 Task: Add Attachment from "Attach a link" to Card Card0000000328 in Board Board0000000082 in Workspace WS0000000028 in Trello. Add Cover Red to Card Card0000000328 in Board Board0000000082 in Workspace WS0000000028 in Trello. Add "Join Card" Button Button0000000328  to Card Card0000000328 in Board Board0000000082 in Workspace WS0000000028 in Trello. Add Description DS0000000328 to Card Card0000000328 in Board Board0000000082 in Workspace WS0000000028 in Trello. Add Comment CM0000000328 to Card Card0000000328 in Board Board0000000082 in Workspace WS0000000028 in Trello
Action: Mouse moved to (382, 531)
Screenshot: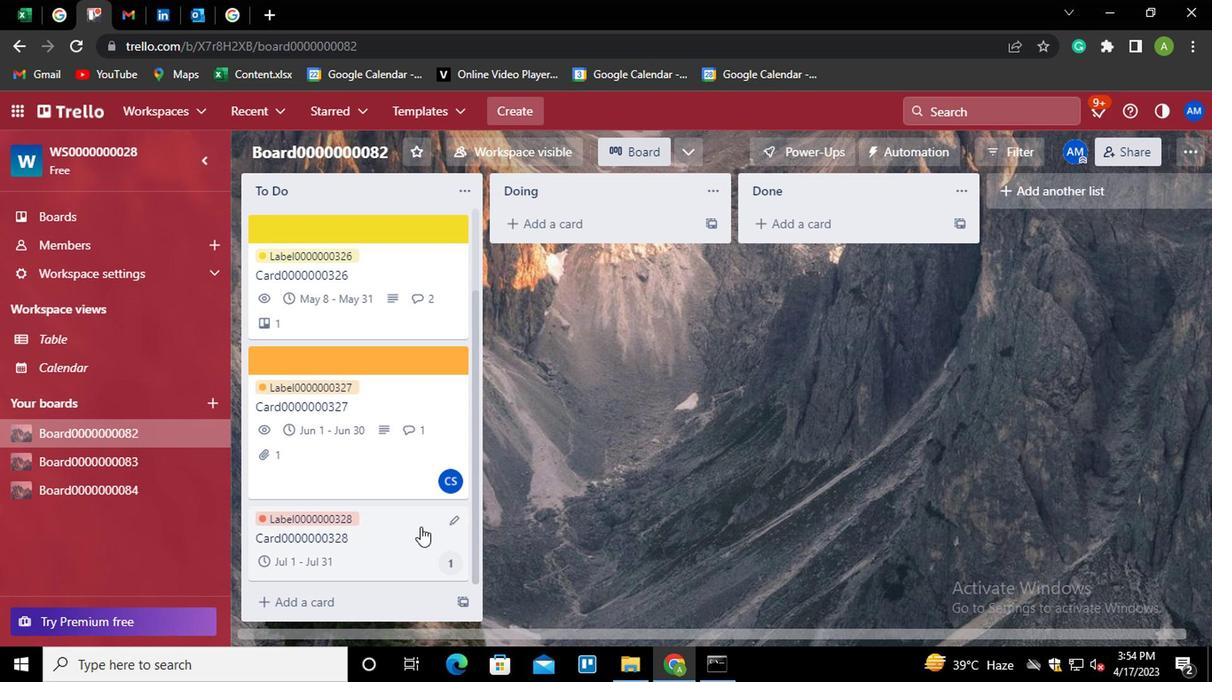 
Action: Mouse pressed left at (382, 531)
Screenshot: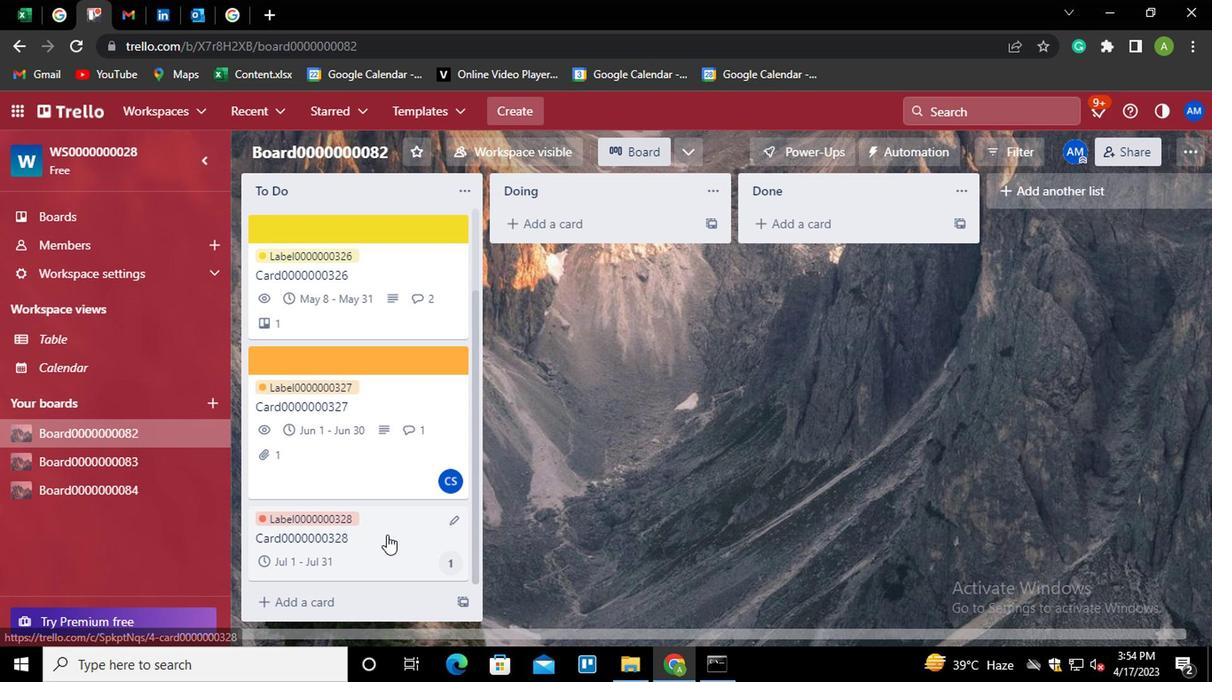 
Action: Mouse moved to (853, 383)
Screenshot: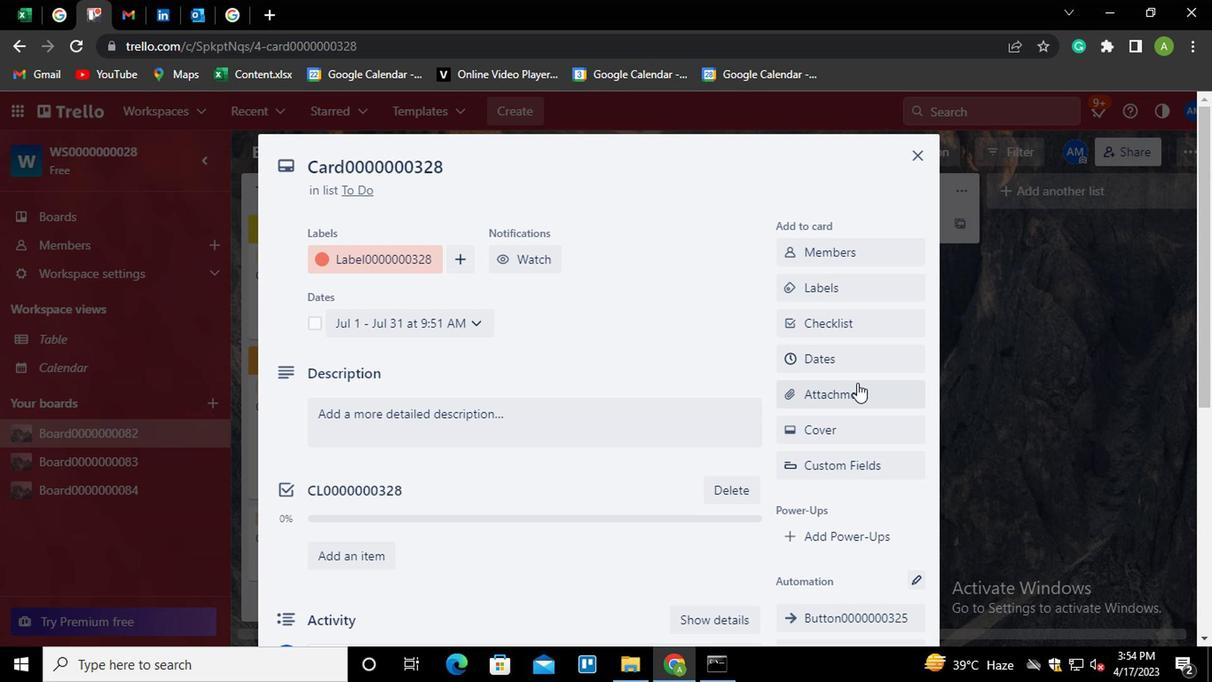 
Action: Mouse pressed left at (853, 383)
Screenshot: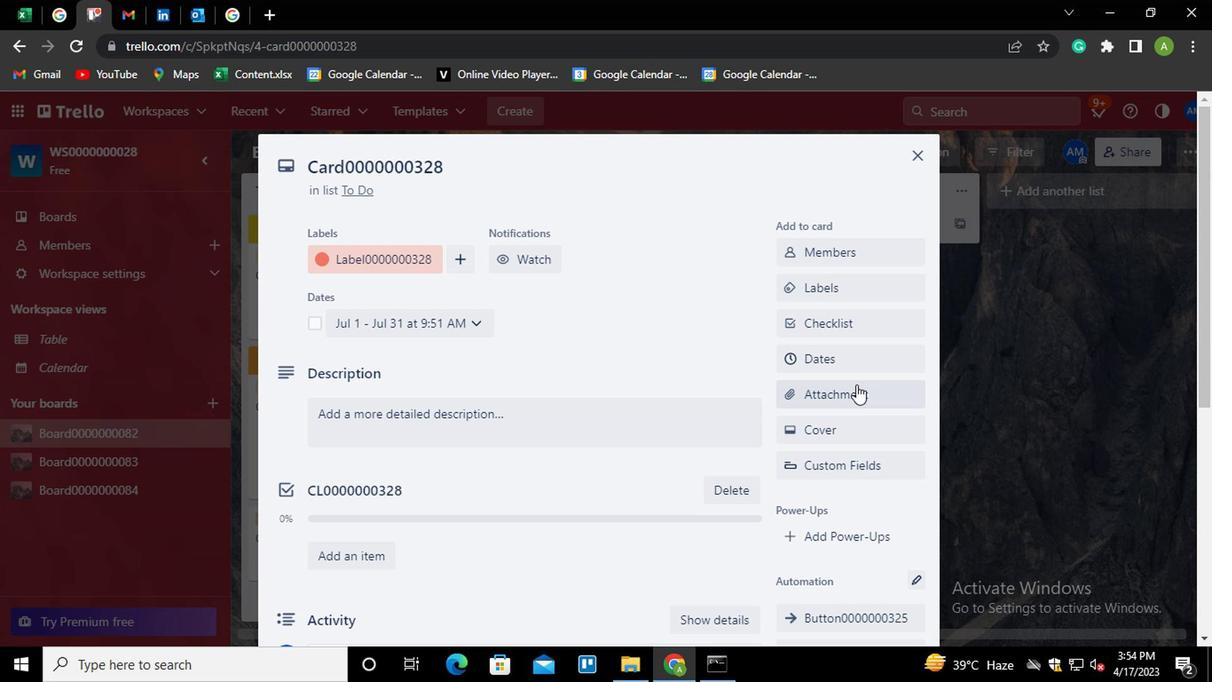 
Action: Mouse moved to (826, 406)
Screenshot: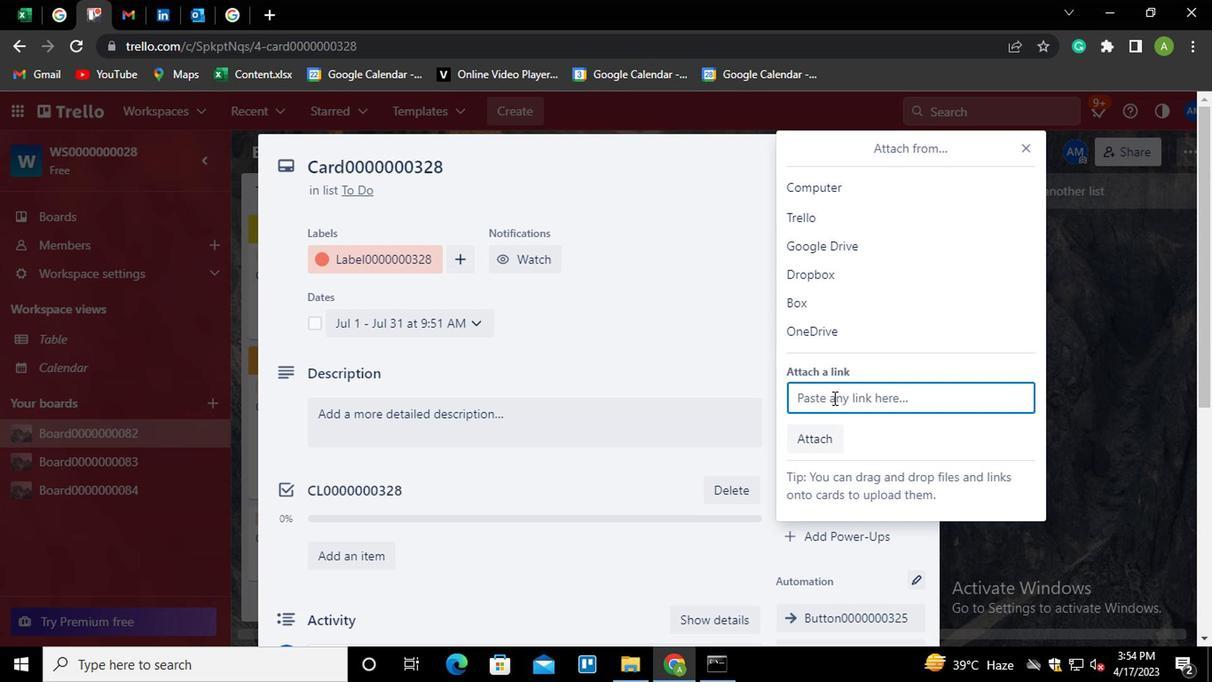 
Action: Key pressed ctrl+V
Screenshot: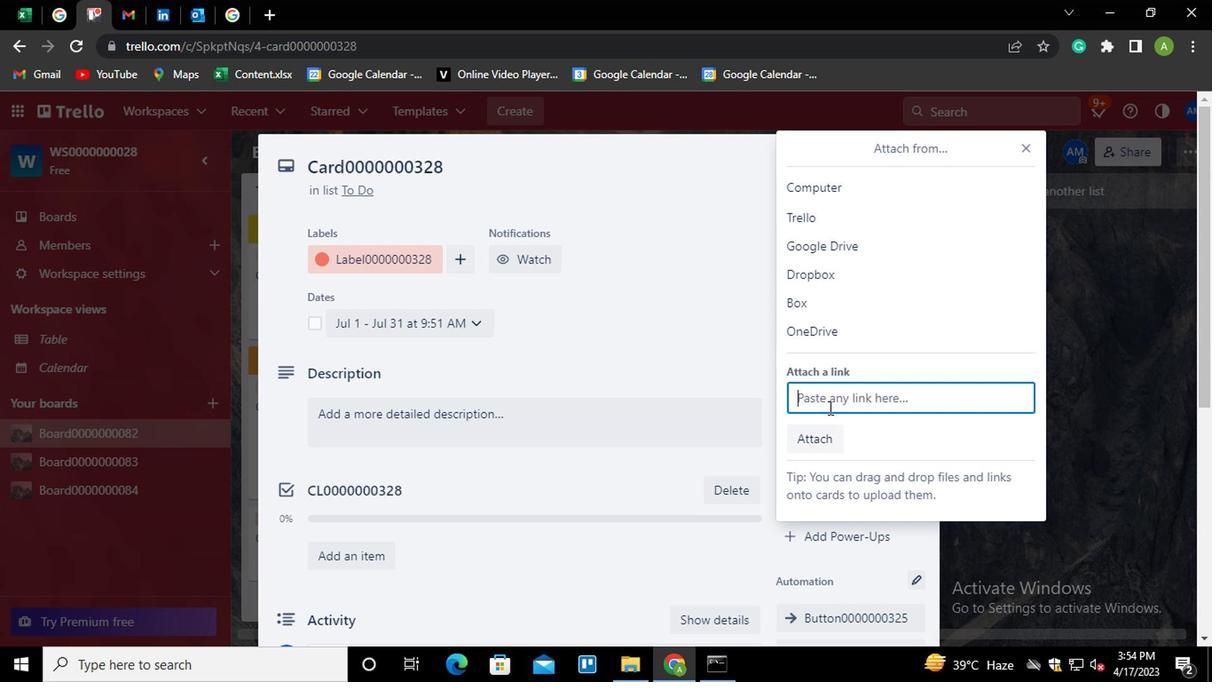 
Action: Mouse moved to (812, 490)
Screenshot: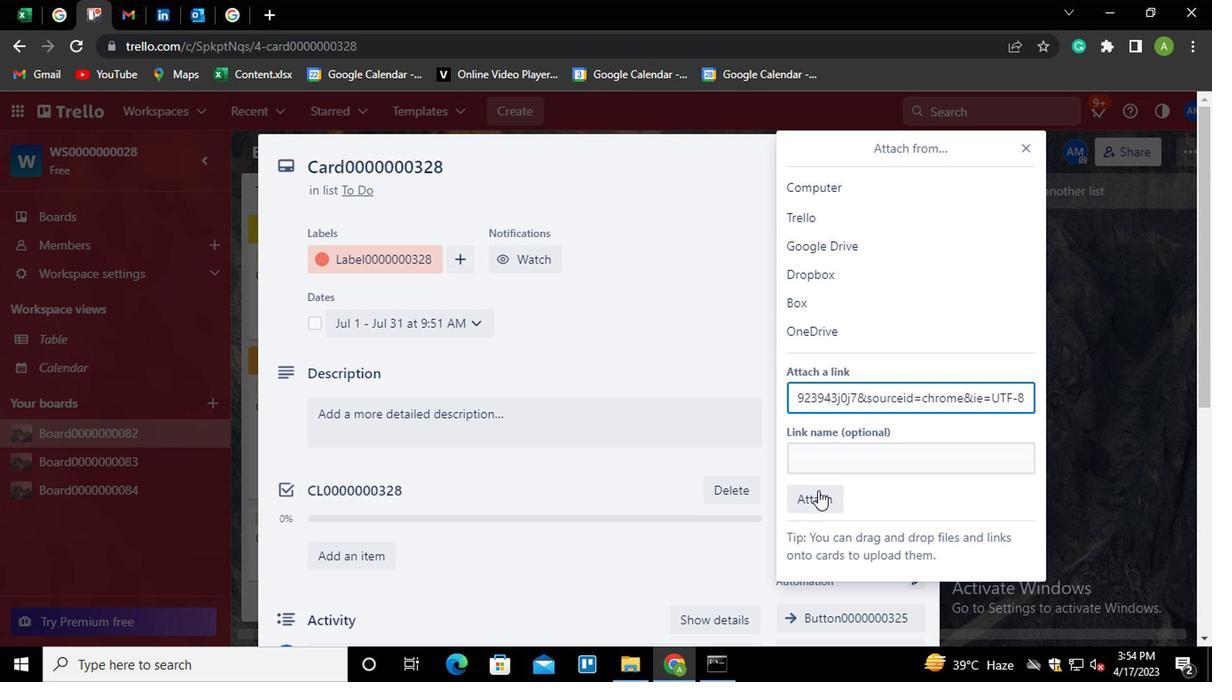 
Action: Mouse pressed left at (812, 490)
Screenshot: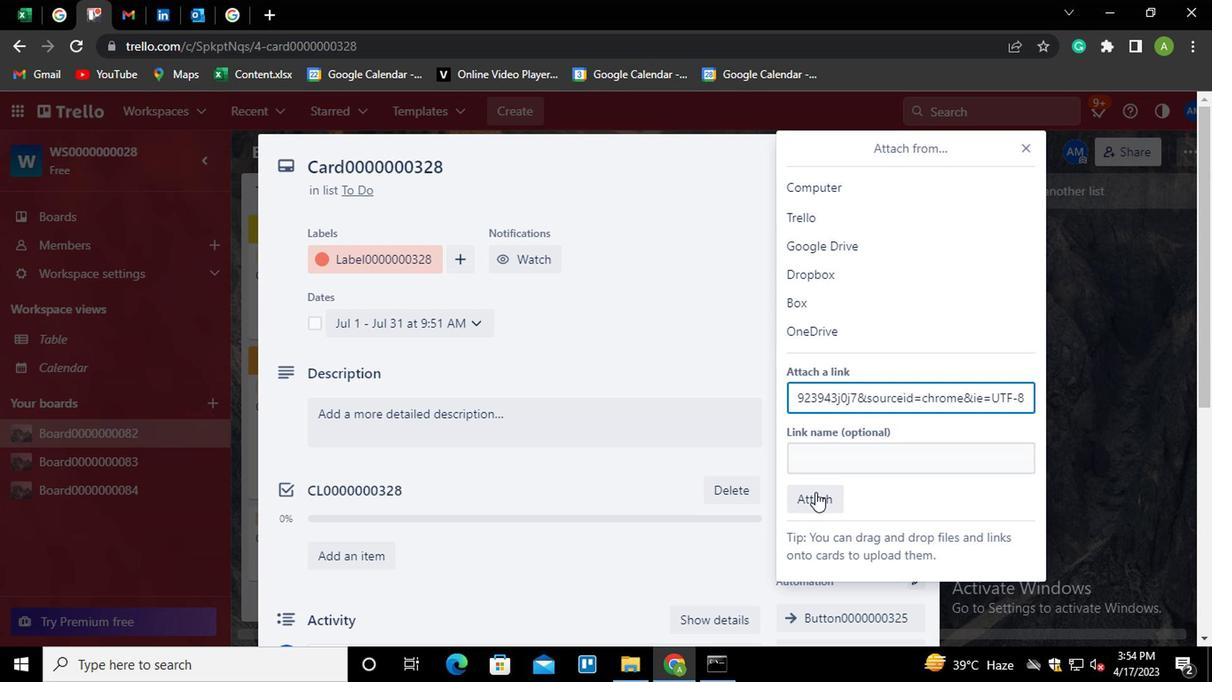 
Action: Mouse moved to (815, 430)
Screenshot: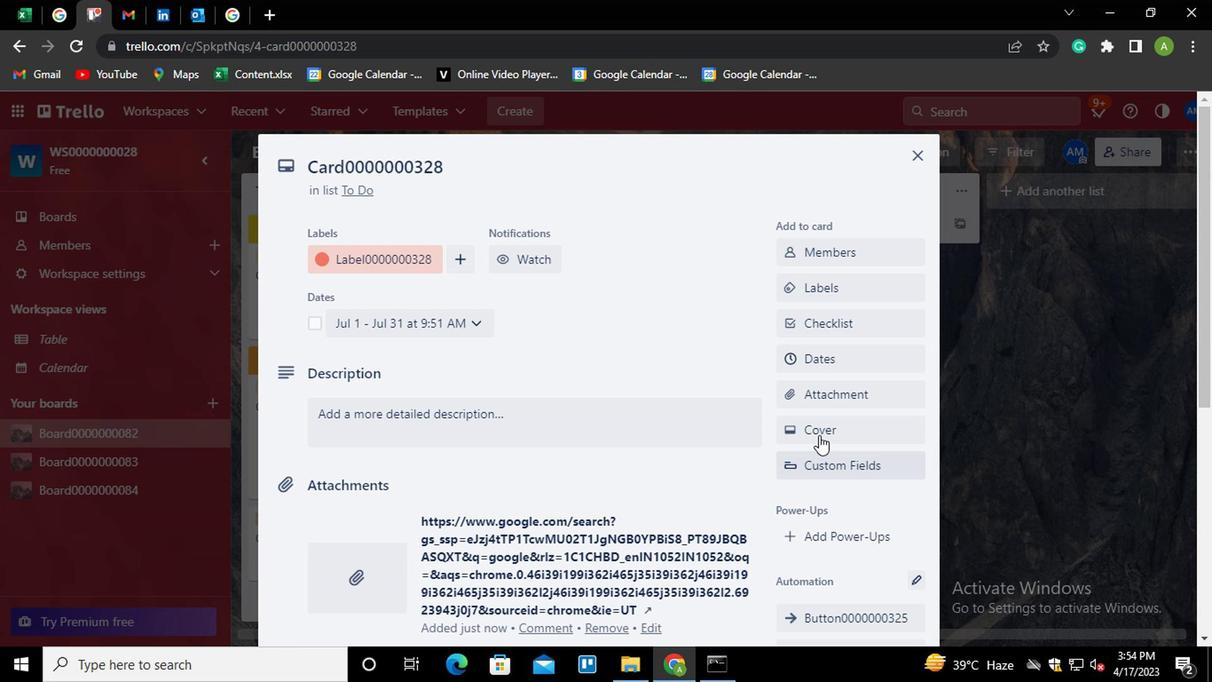 
Action: Mouse pressed left at (815, 430)
Screenshot: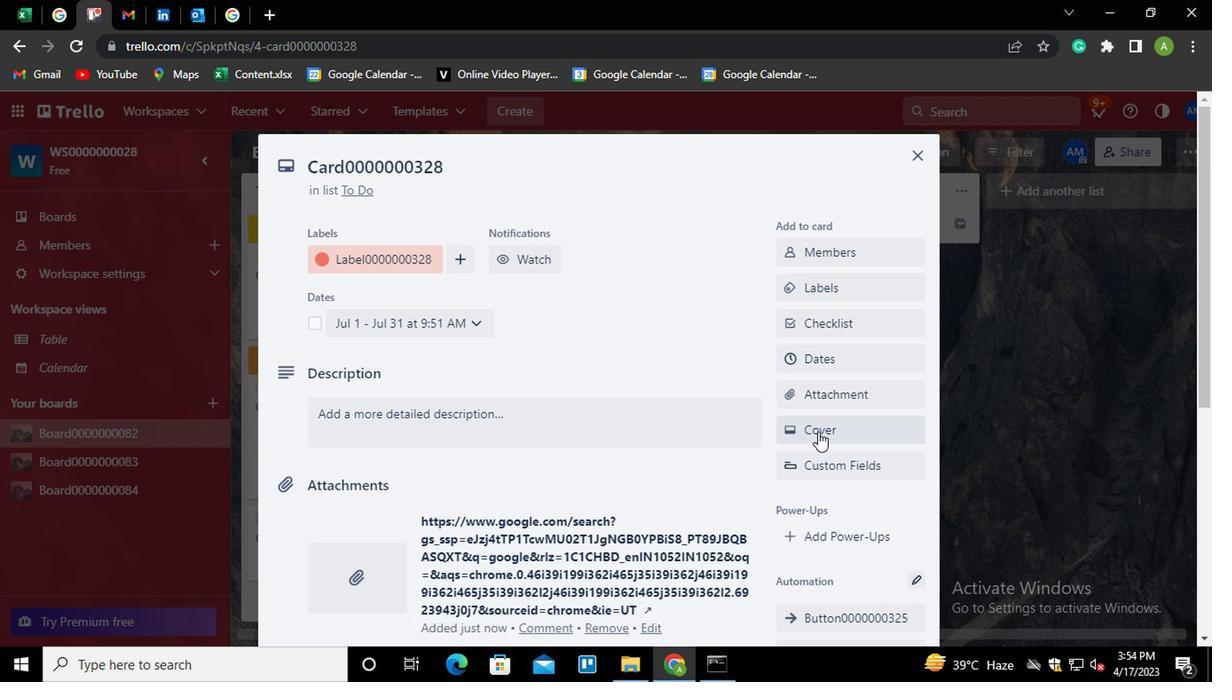 
Action: Mouse moved to (948, 308)
Screenshot: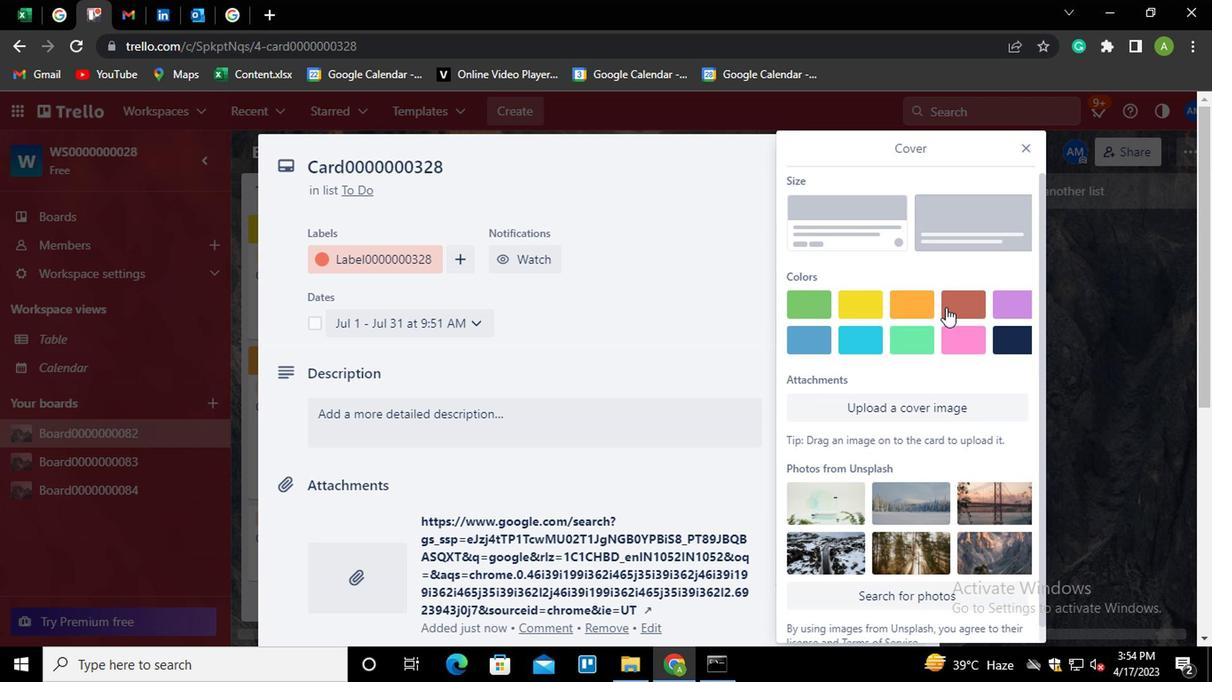 
Action: Mouse pressed left at (948, 308)
Screenshot: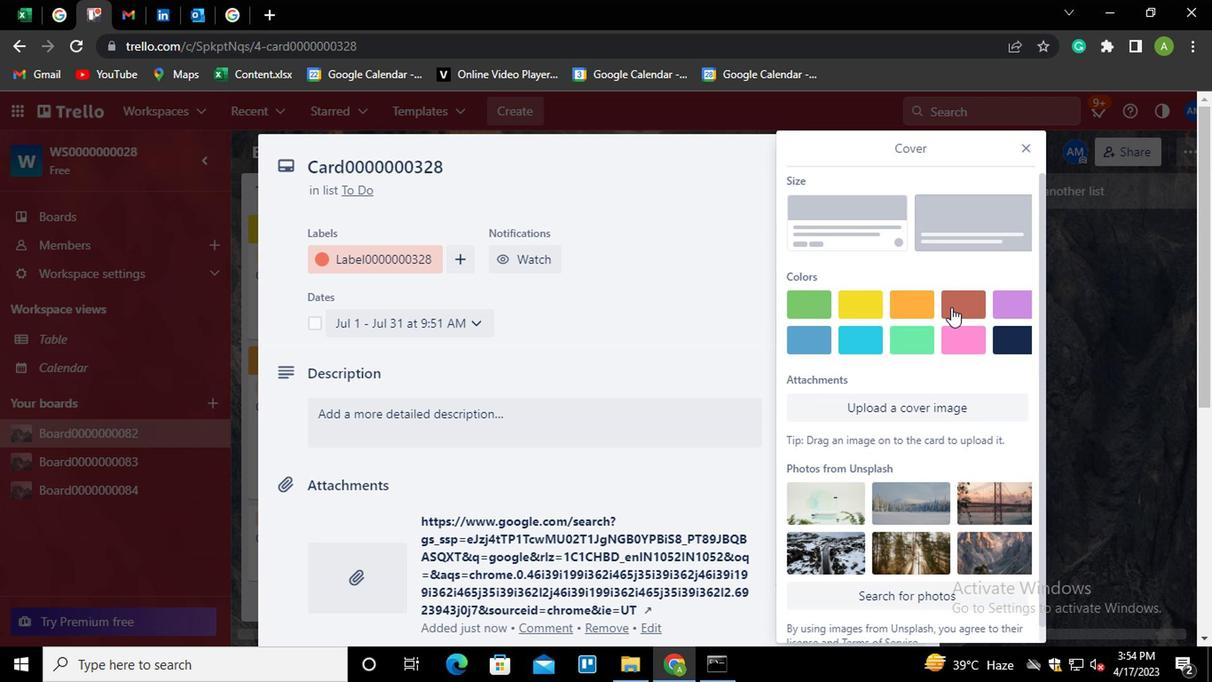 
Action: Mouse moved to (750, 344)
Screenshot: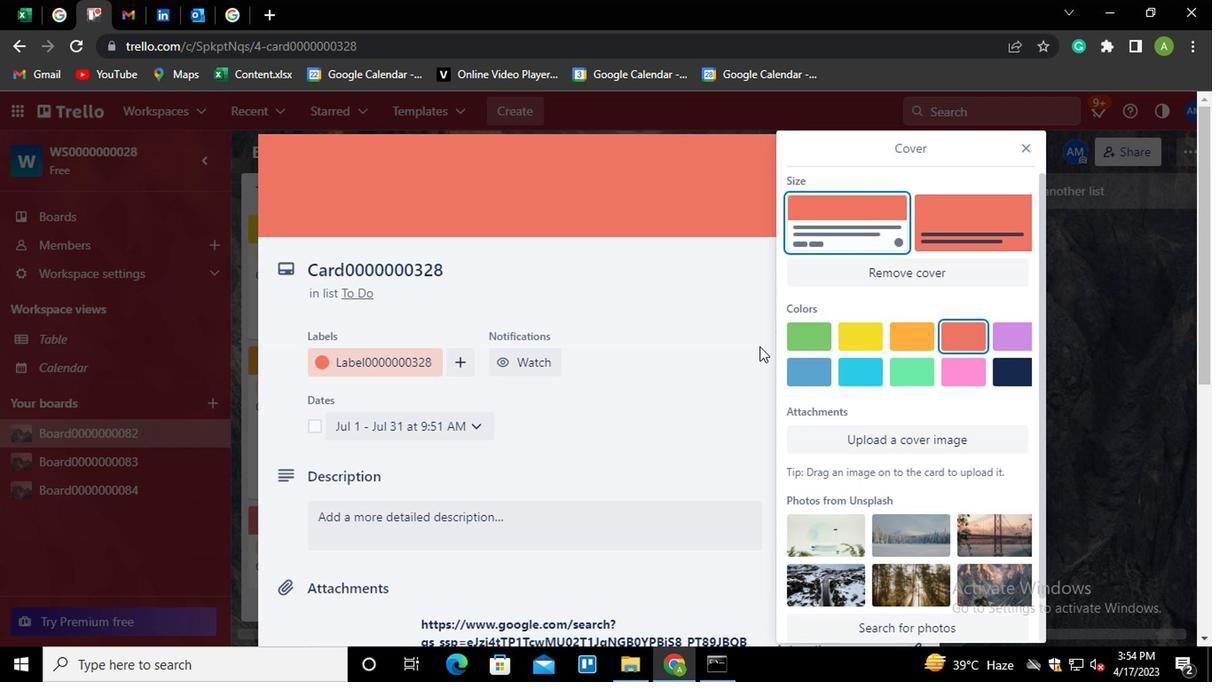 
Action: Mouse pressed left at (750, 344)
Screenshot: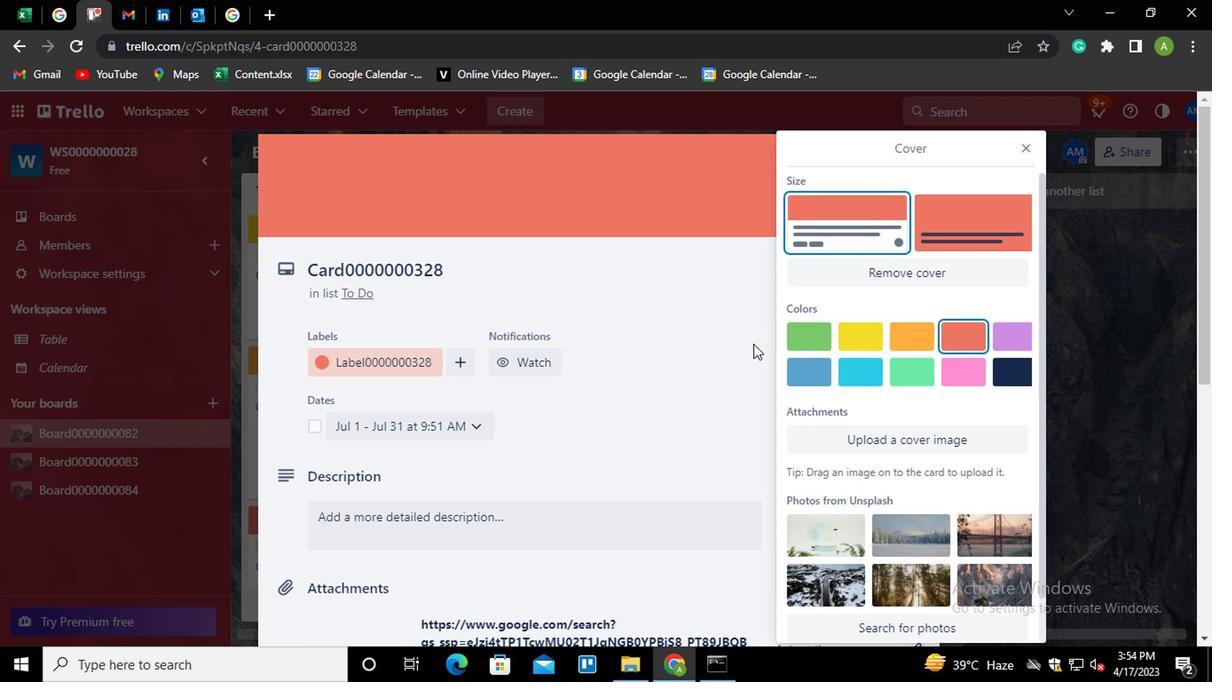 
Action: Mouse moved to (841, 440)
Screenshot: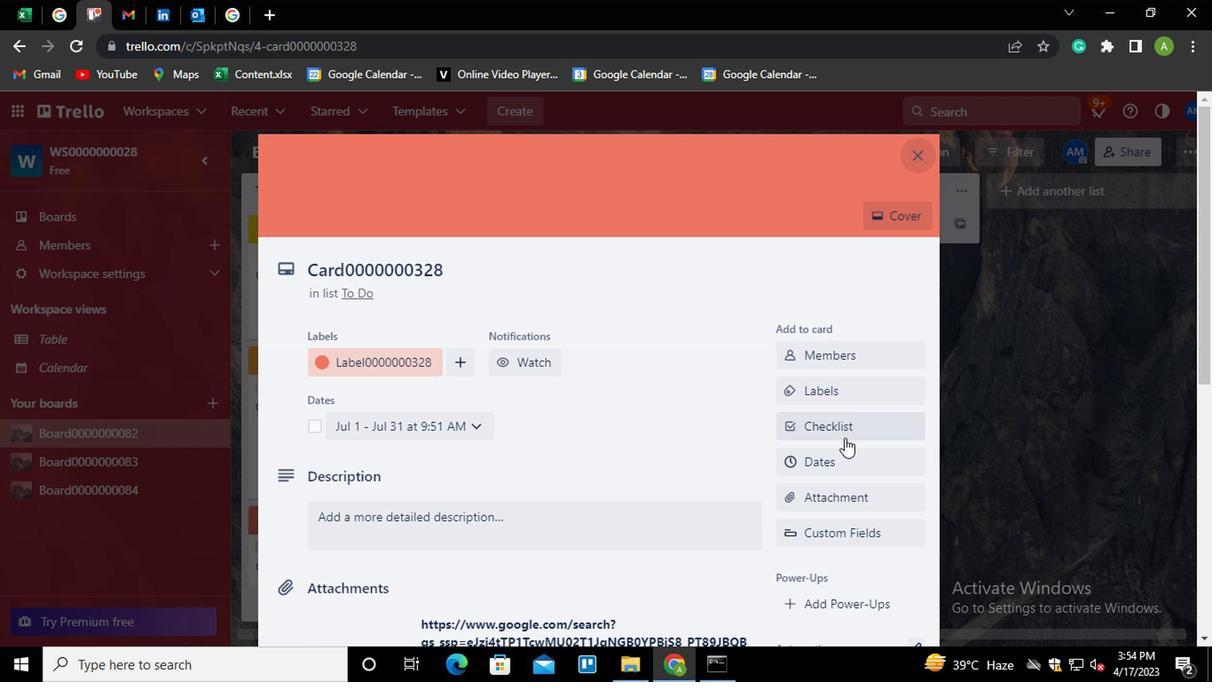 
Action: Mouse scrolled (841, 438) with delta (0, -1)
Screenshot: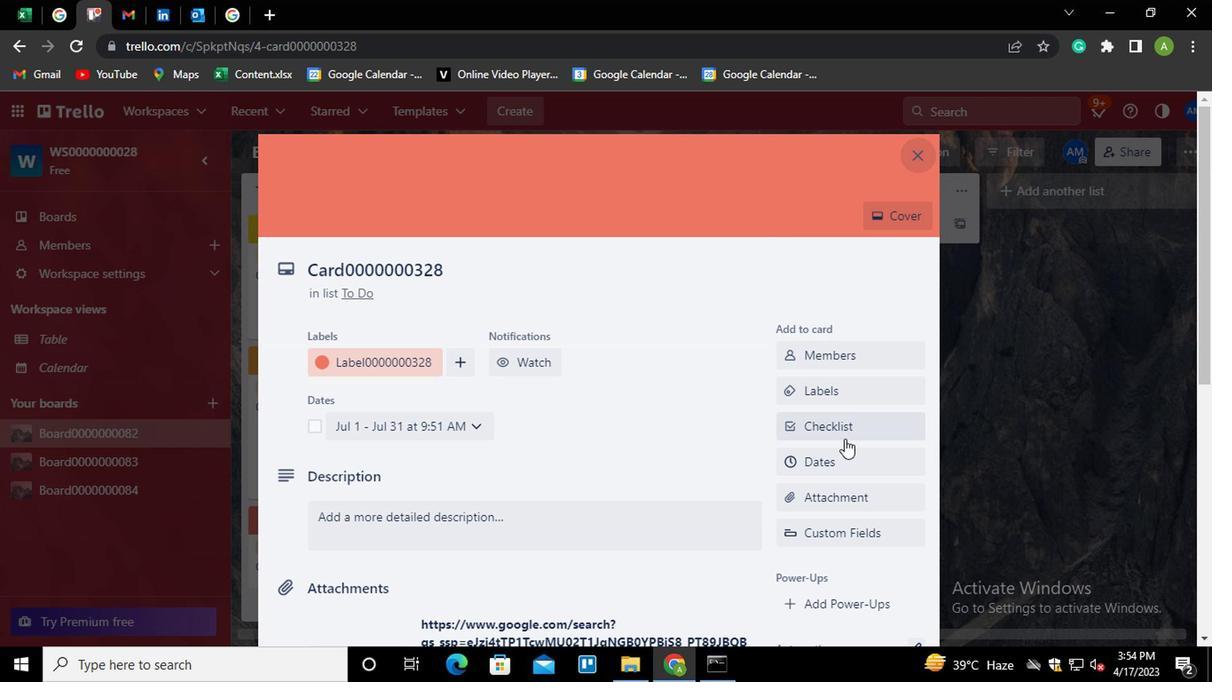 
Action: Mouse scrolled (841, 438) with delta (0, -1)
Screenshot: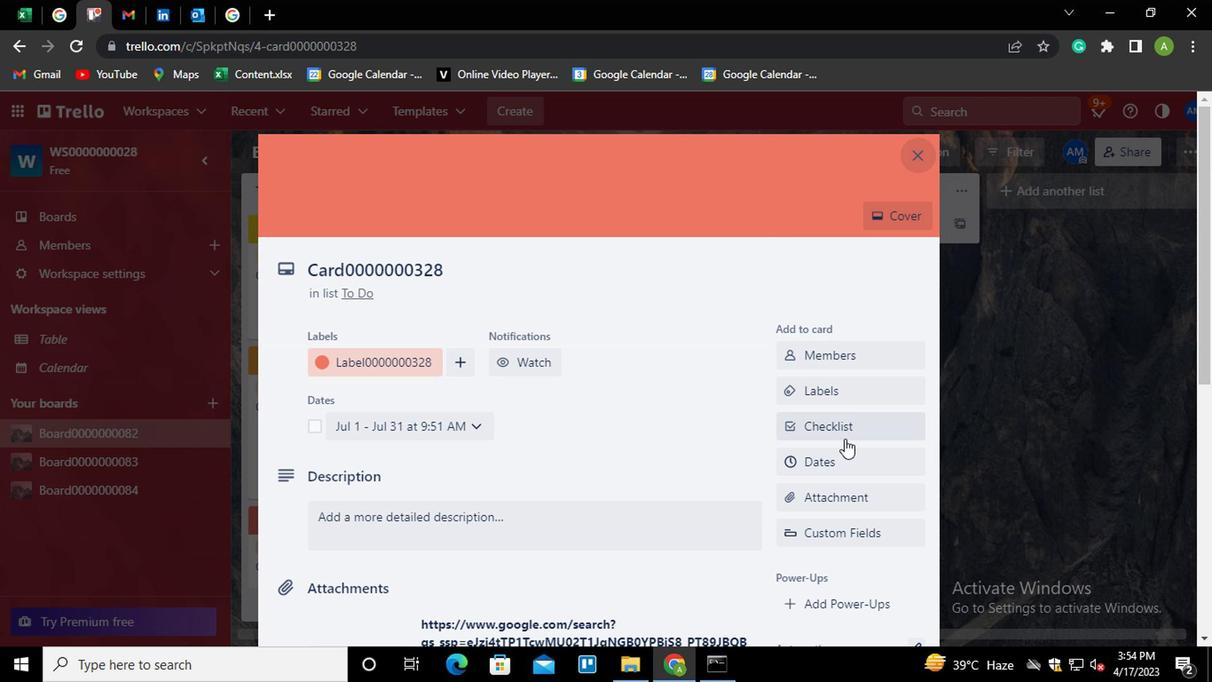 
Action: Mouse moved to (841, 440)
Screenshot: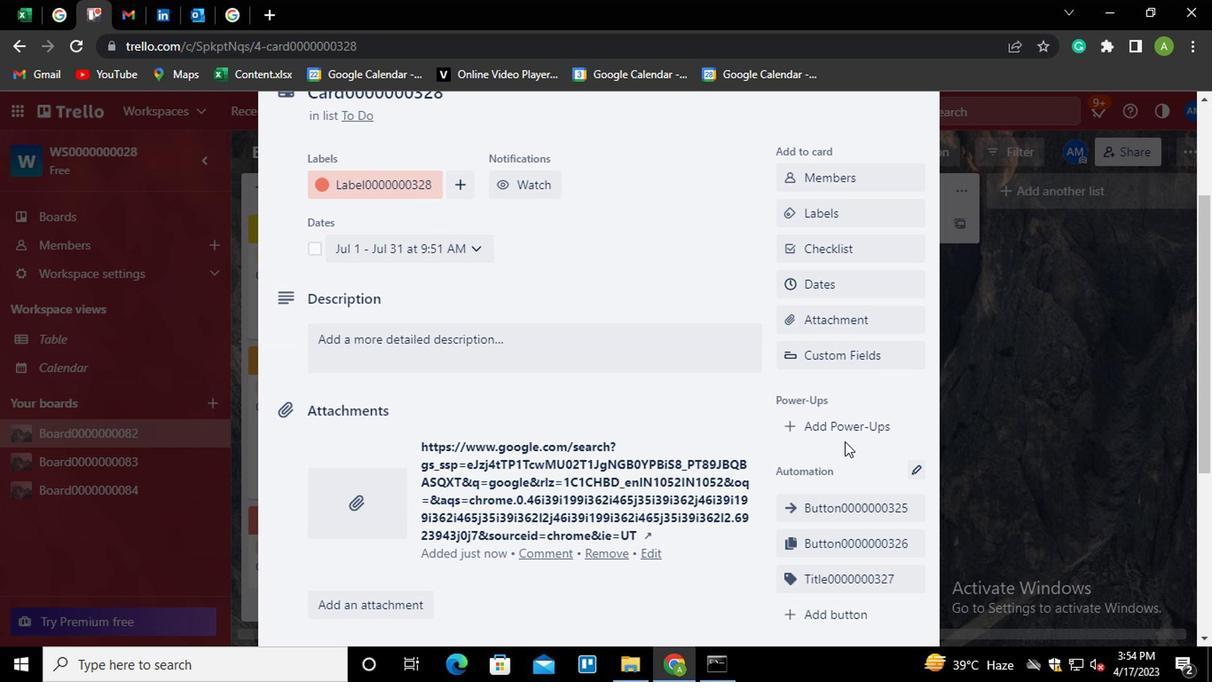 
Action: Mouse scrolled (841, 438) with delta (0, -1)
Screenshot: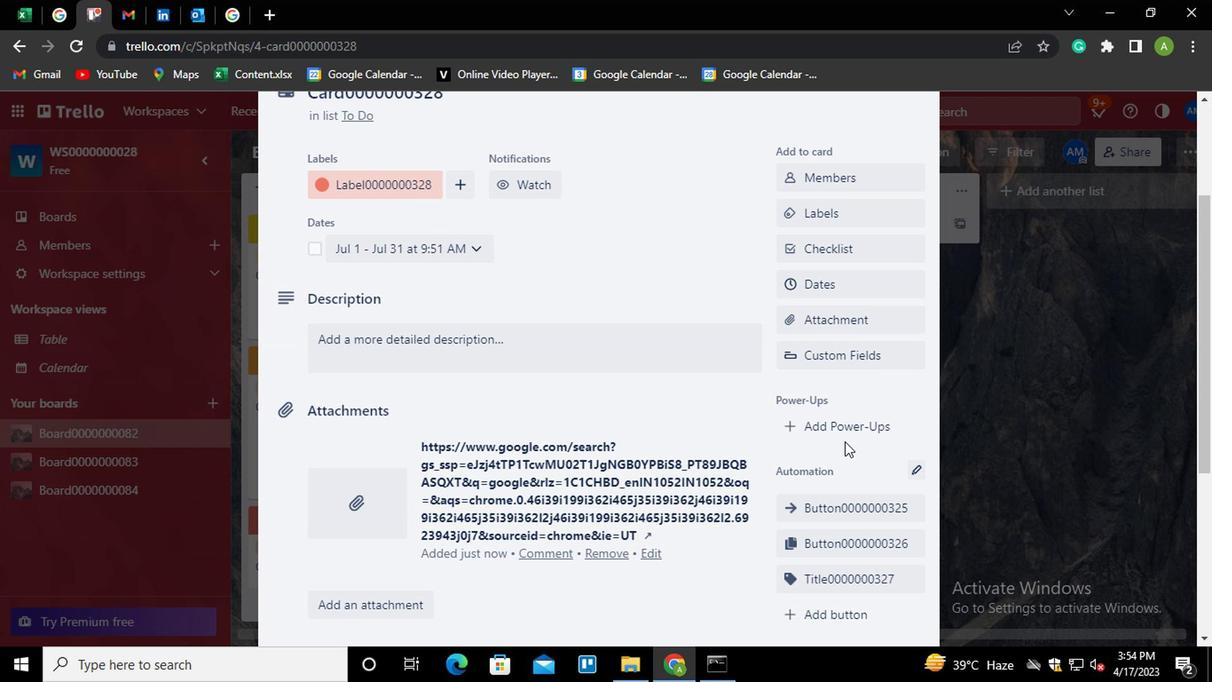 
Action: Mouse moved to (826, 517)
Screenshot: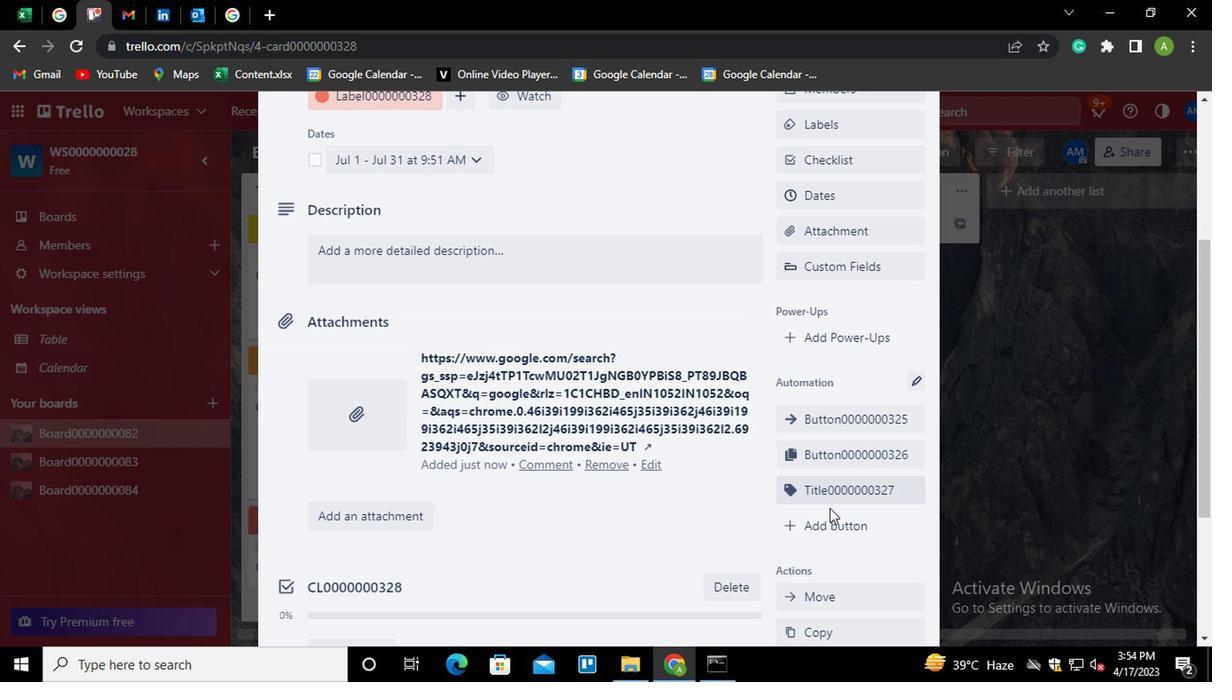 
Action: Mouse pressed left at (826, 517)
Screenshot: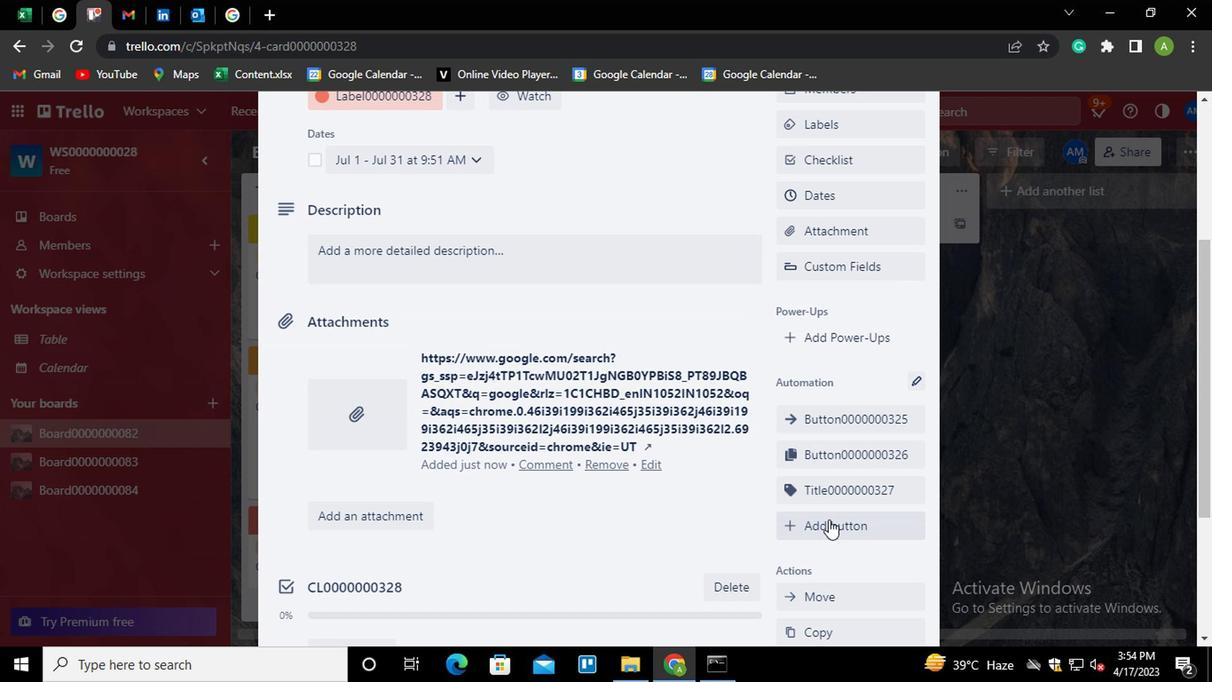 
Action: Mouse moved to (850, 332)
Screenshot: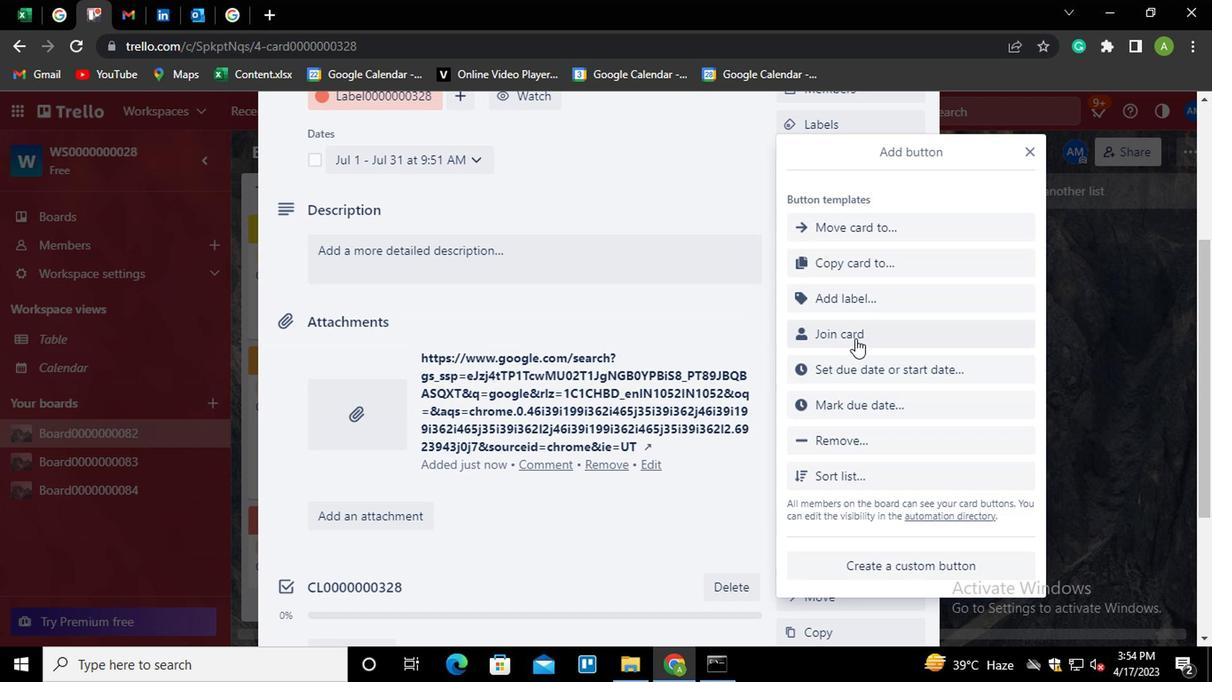 
Action: Mouse pressed left at (850, 332)
Screenshot: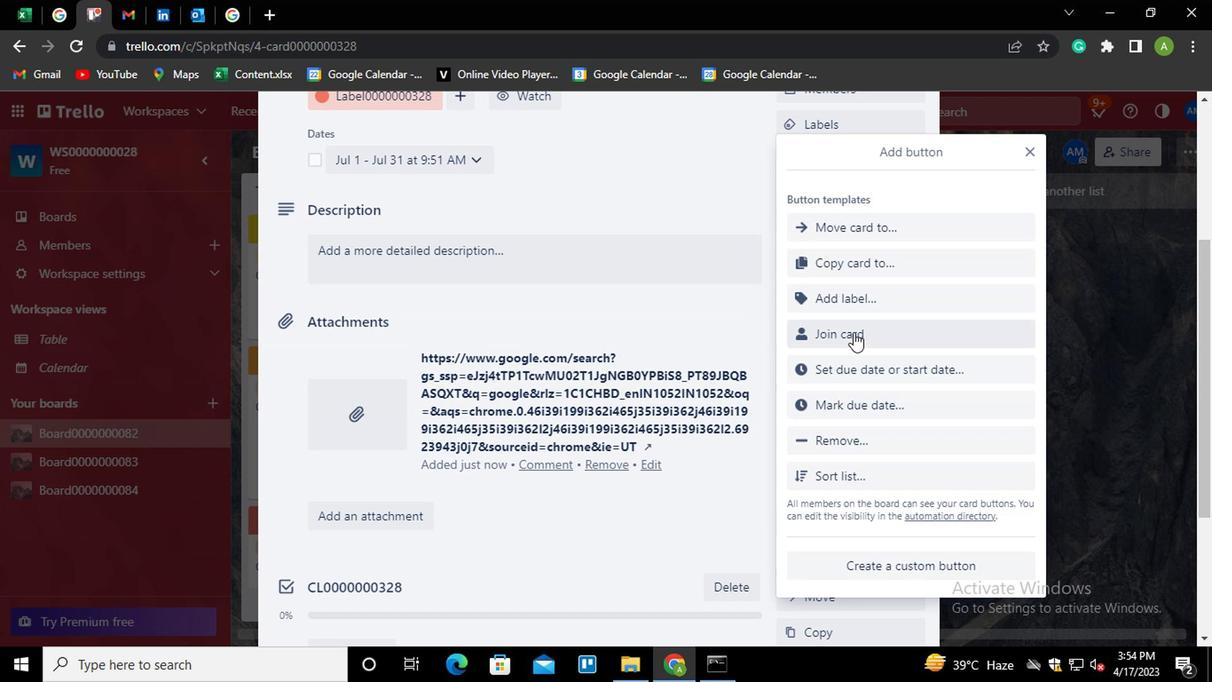 
Action: Mouse moved to (850, 290)
Screenshot: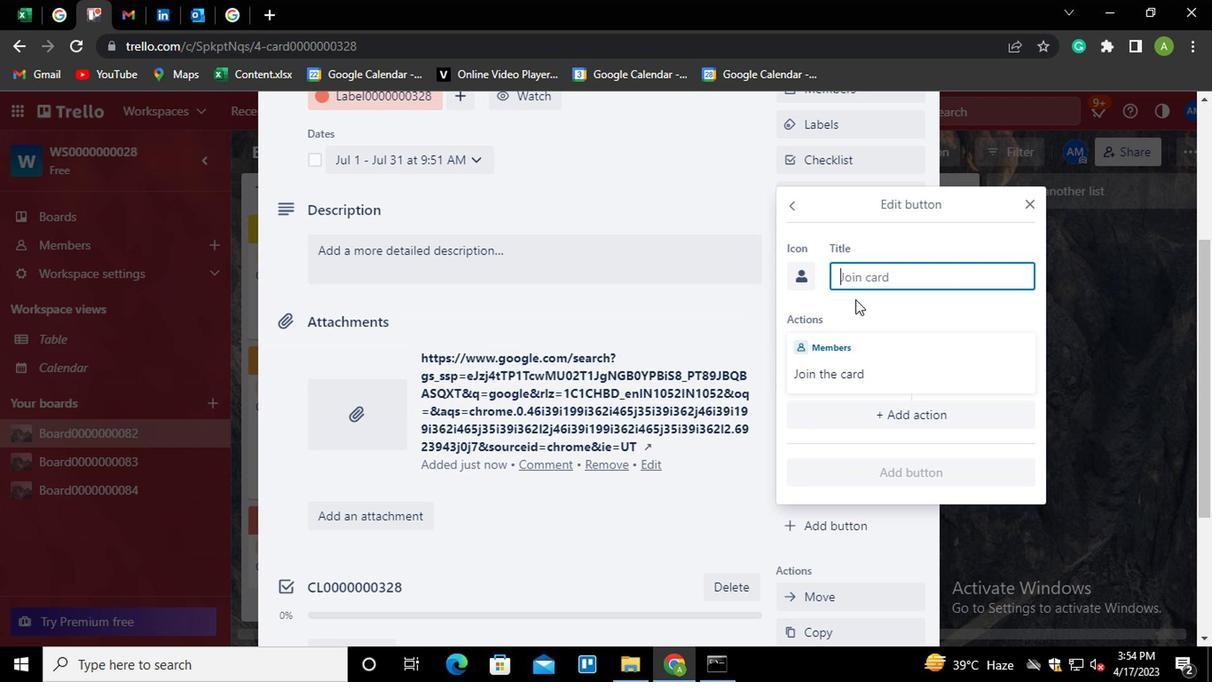 
Action: Key pressed <Key.shift>ctrl+BUTTON0000000328
Screenshot: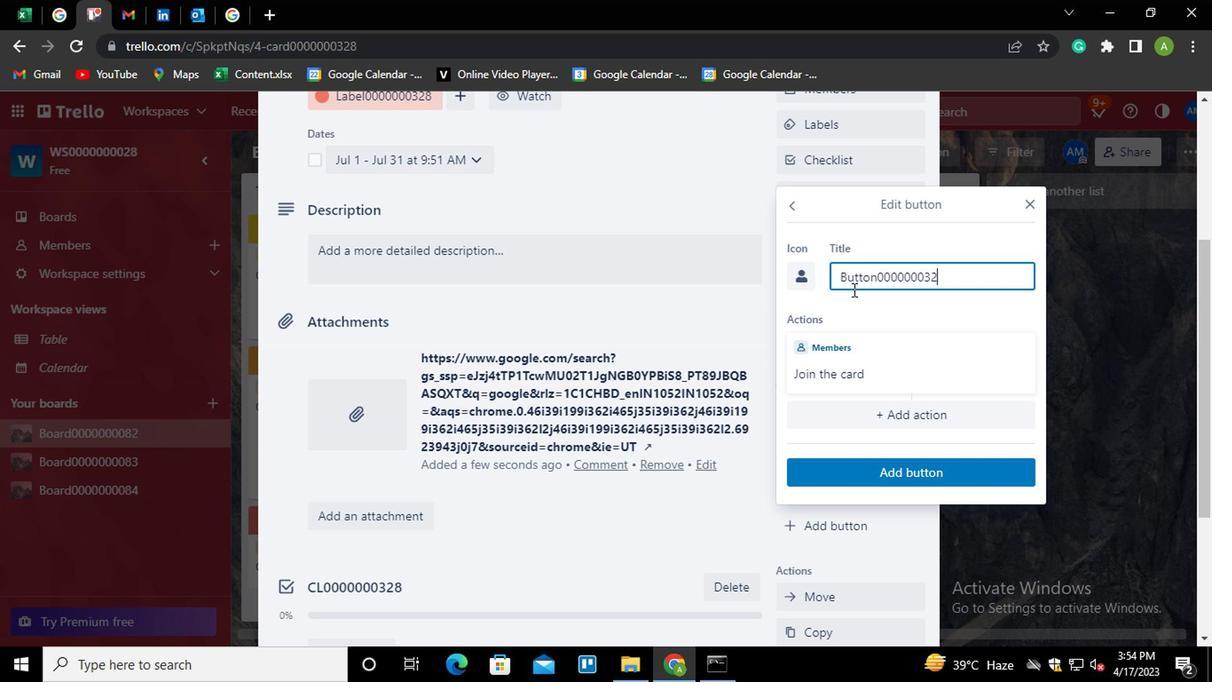 
Action: Mouse moved to (898, 473)
Screenshot: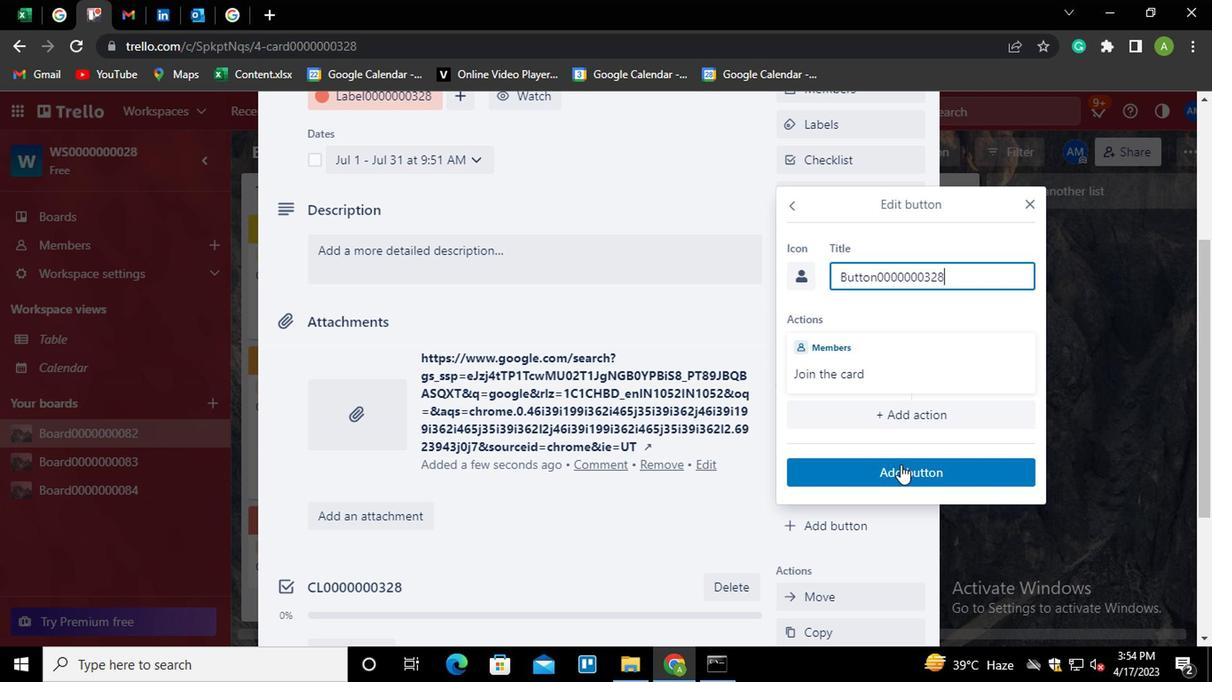 
Action: Mouse pressed left at (898, 473)
Screenshot: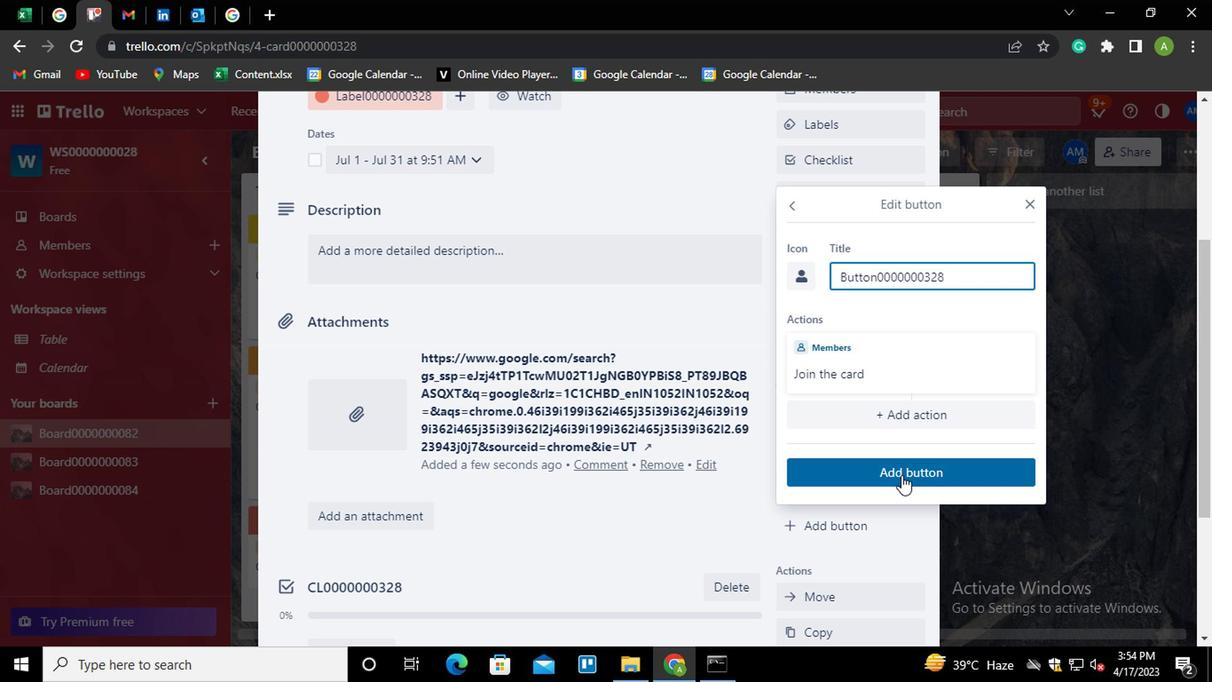 
Action: Mouse moved to (490, 257)
Screenshot: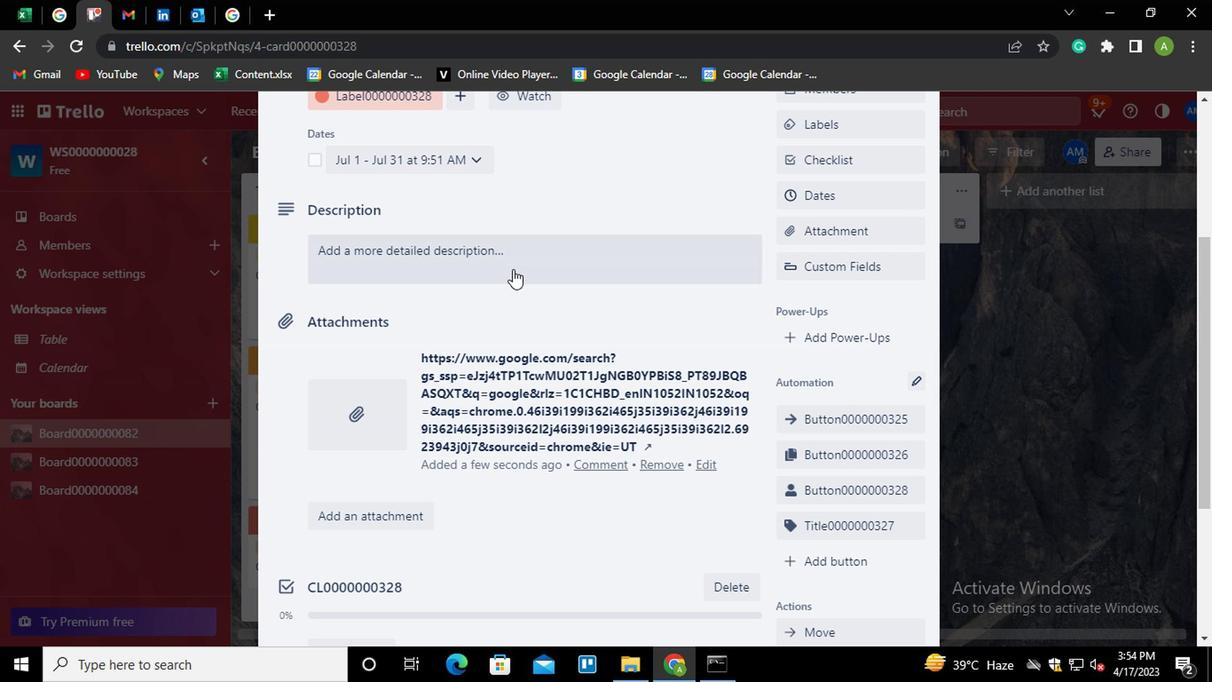 
Action: Mouse pressed left at (490, 257)
Screenshot: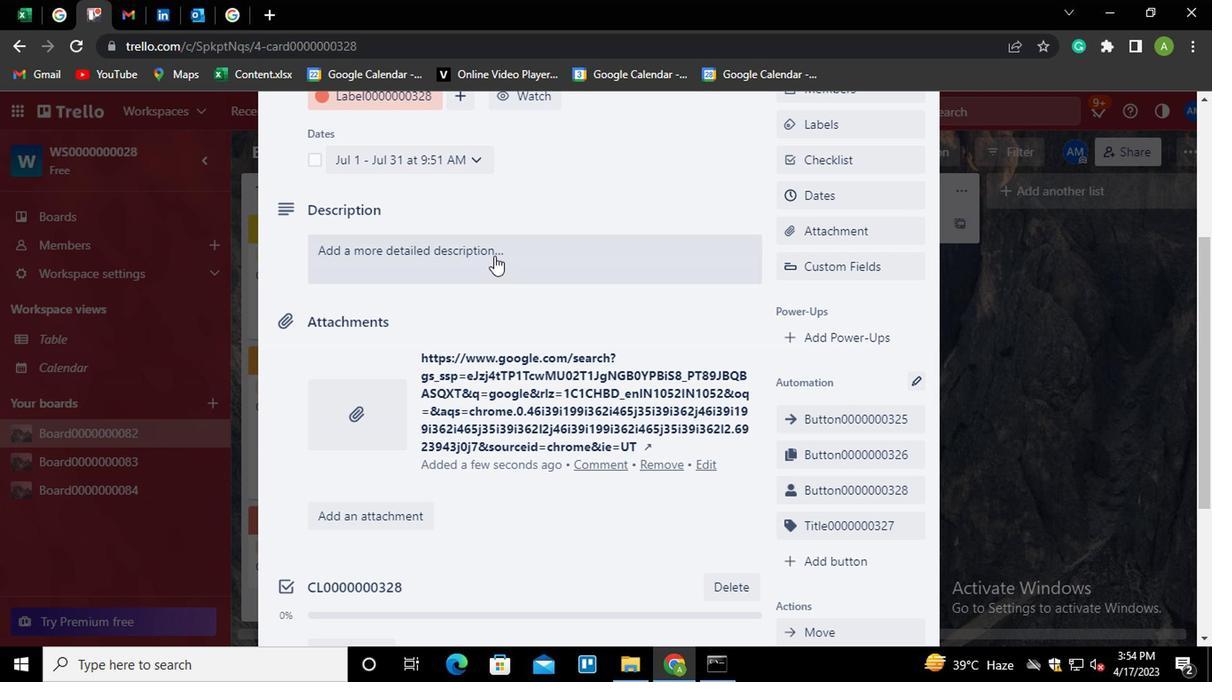 
Action: Key pressed <Key.shift>DS0000000328
Screenshot: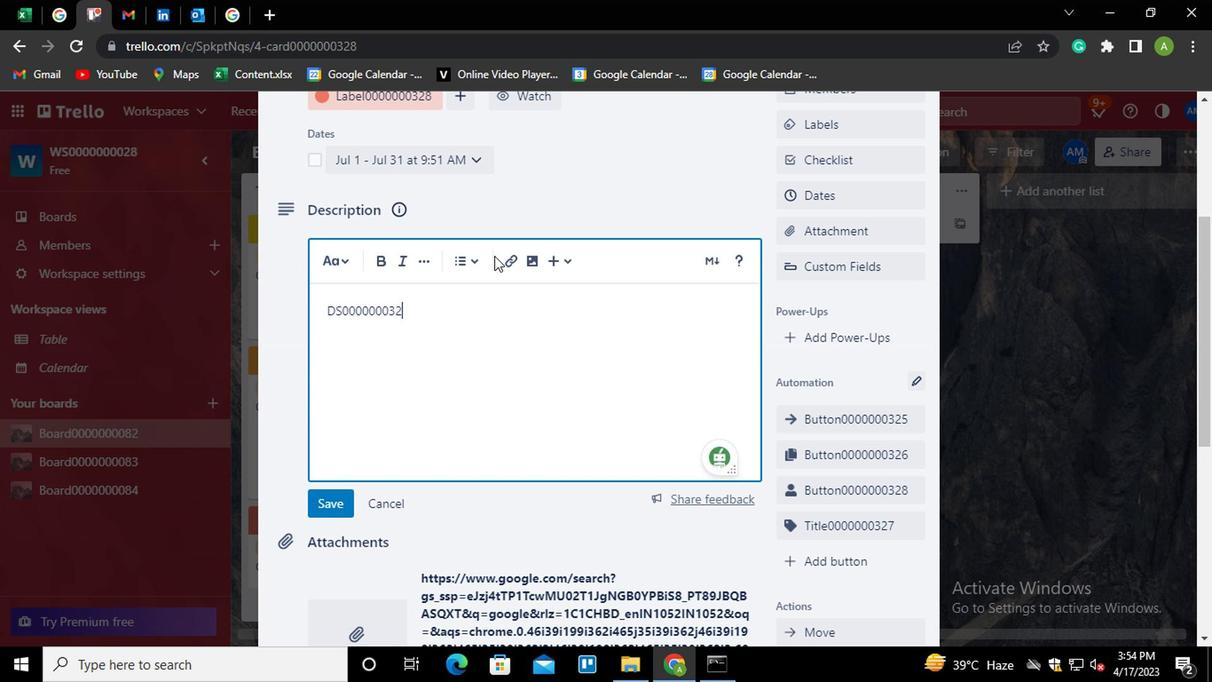 
Action: Mouse moved to (339, 491)
Screenshot: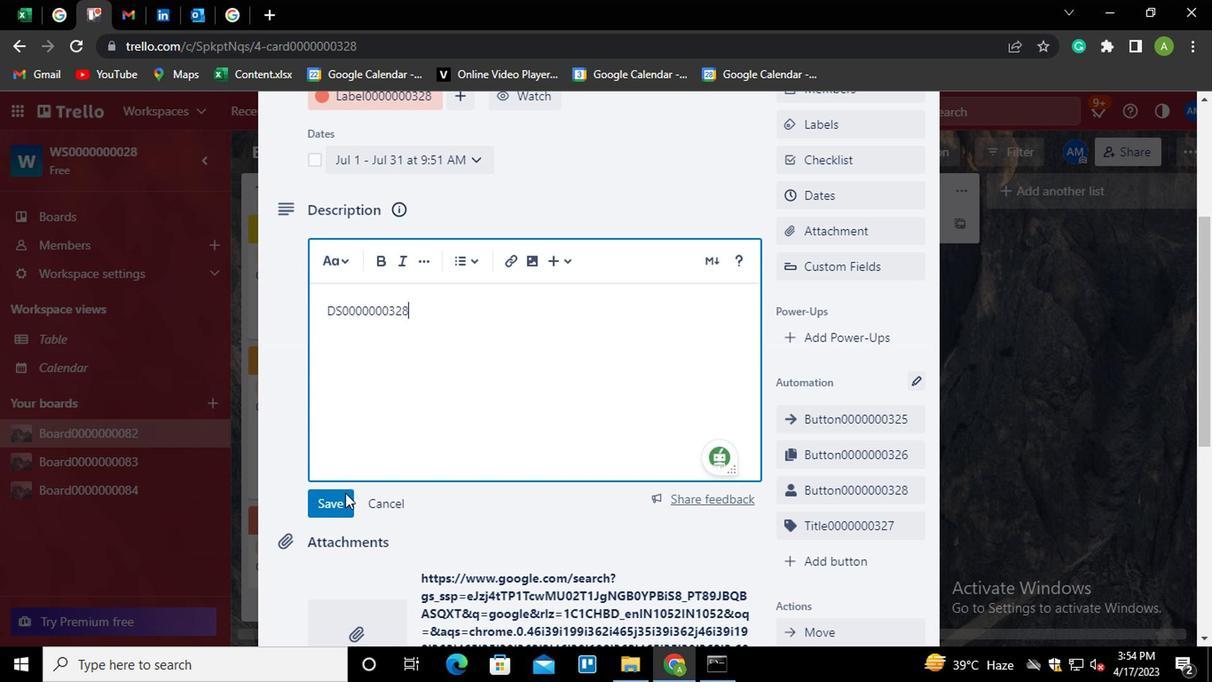 
Action: Mouse pressed left at (339, 491)
Screenshot: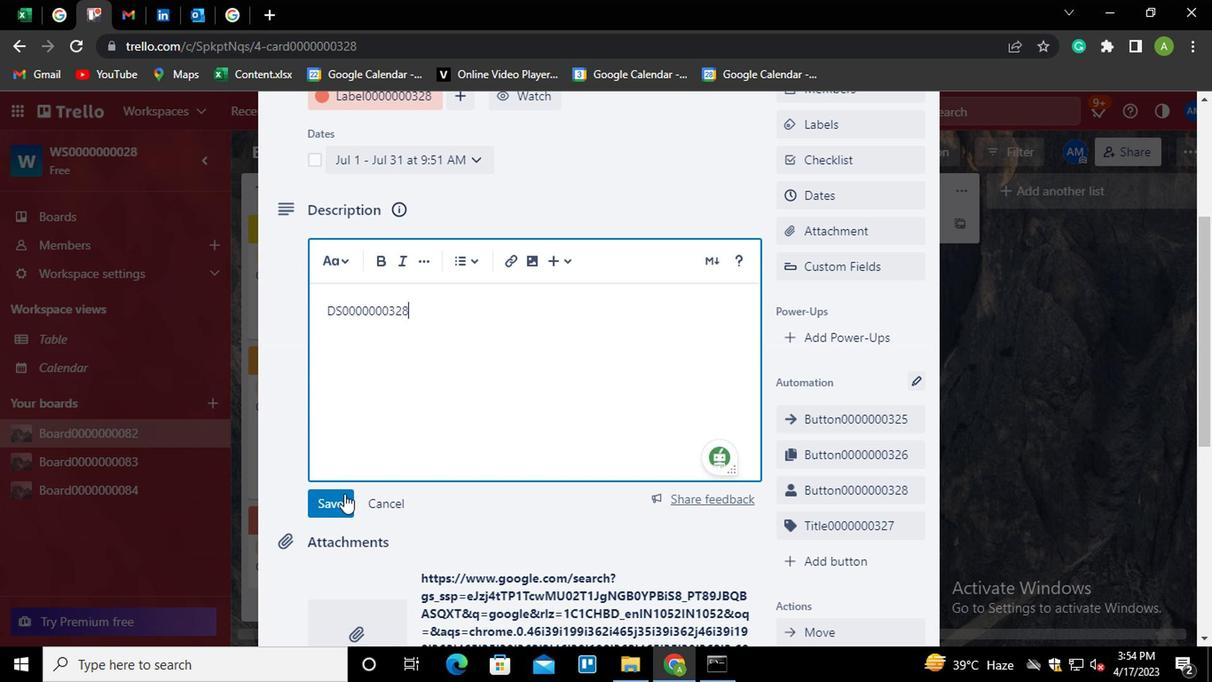 
Action: Mouse moved to (368, 465)
Screenshot: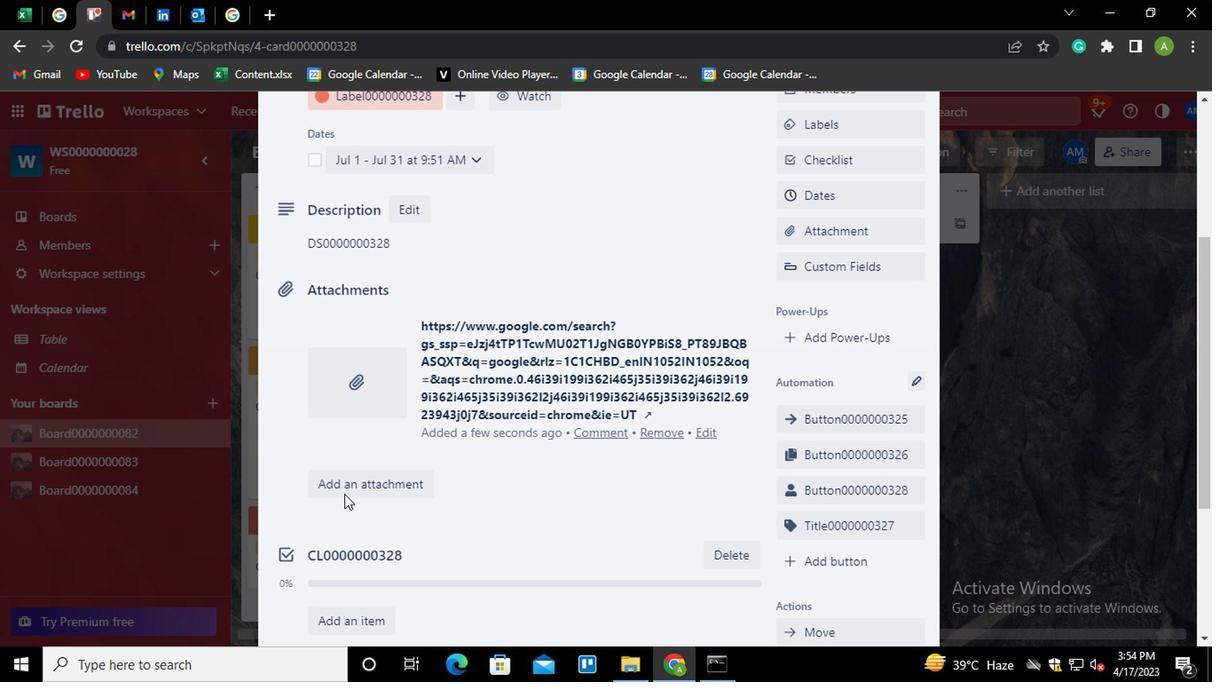 
Action: Mouse scrolled (368, 464) with delta (0, 0)
Screenshot: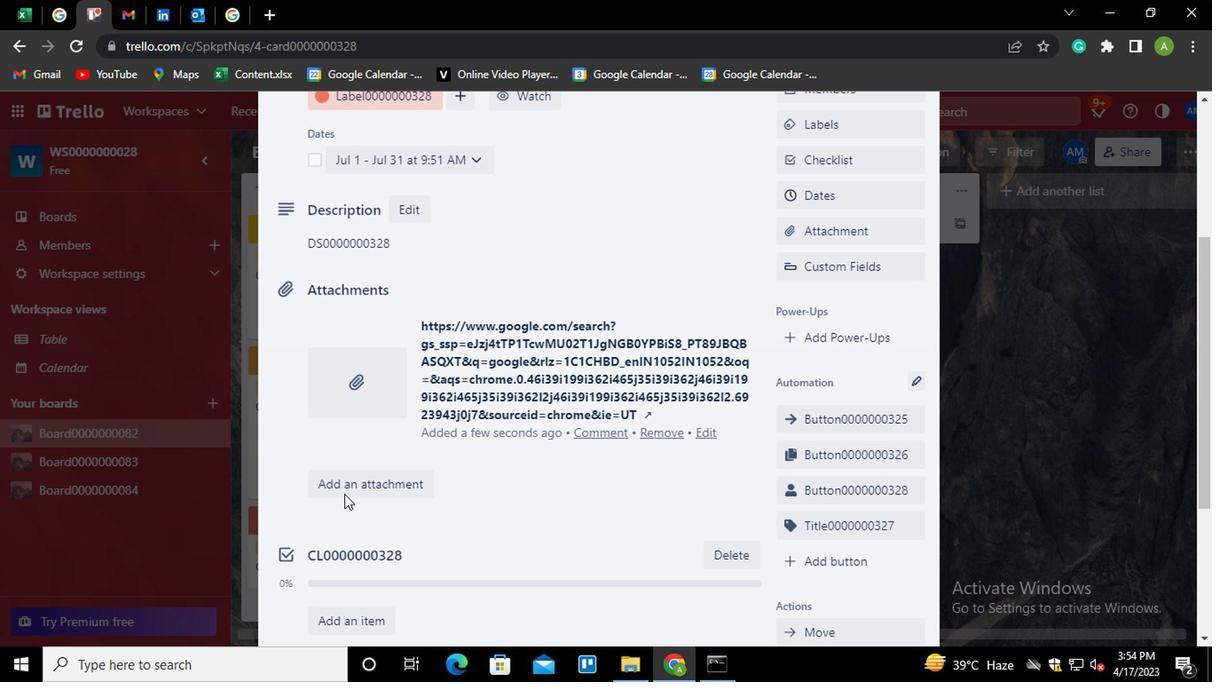 
Action: Mouse scrolled (368, 464) with delta (0, 0)
Screenshot: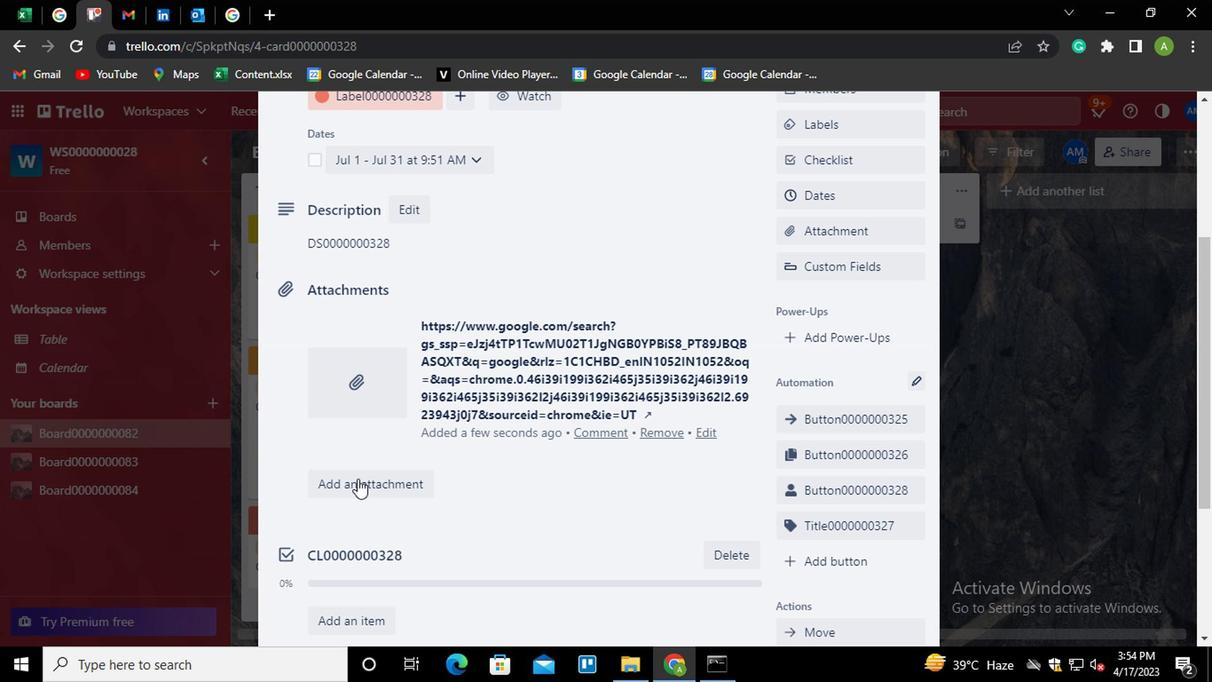 
Action: Mouse scrolled (368, 464) with delta (0, 0)
Screenshot: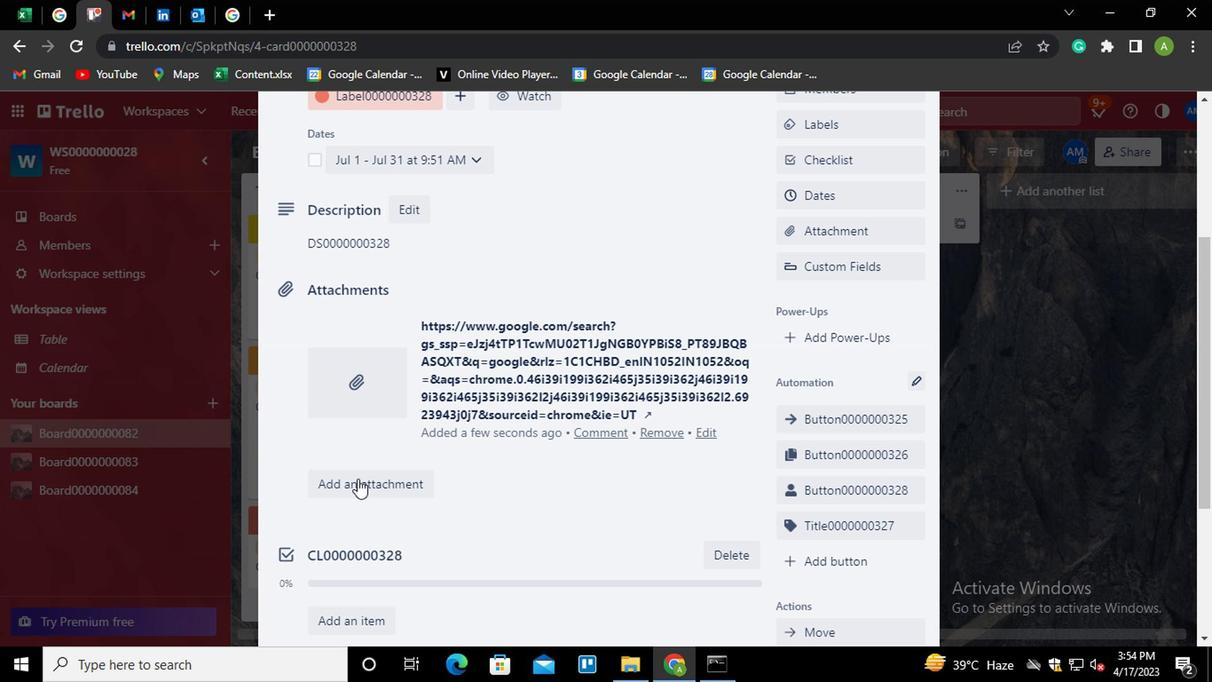 
Action: Mouse scrolled (368, 464) with delta (0, 0)
Screenshot: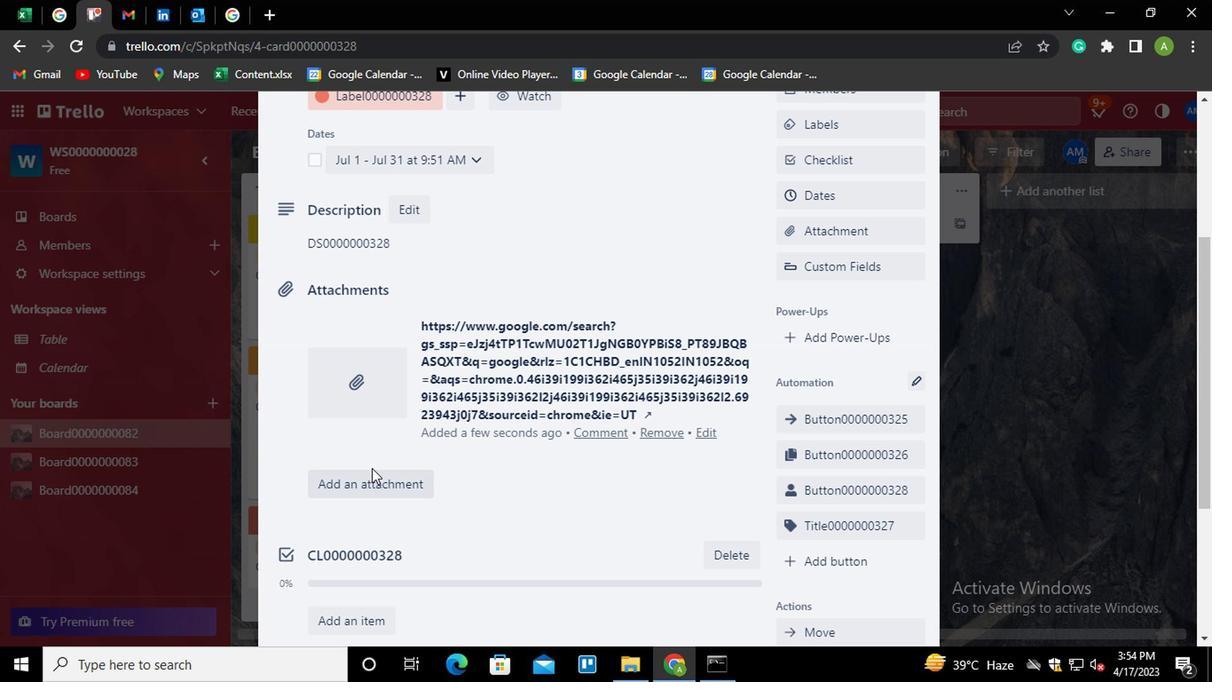 
Action: Mouse moved to (401, 470)
Screenshot: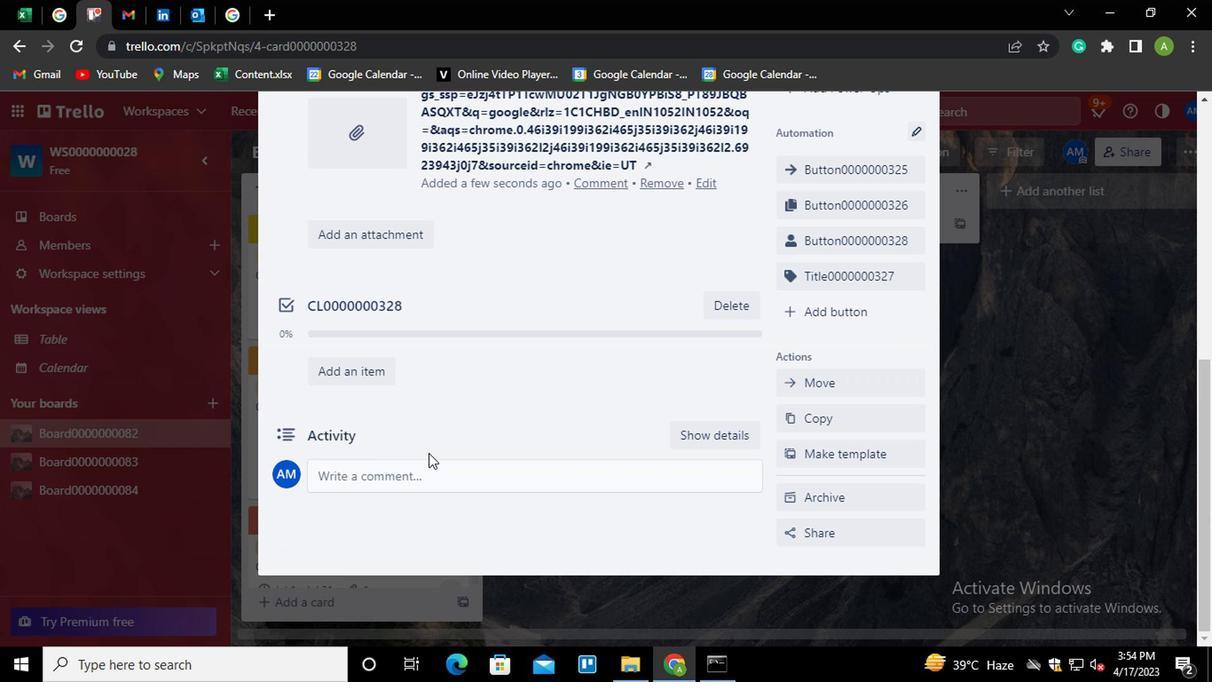 
Action: Mouse pressed left at (401, 470)
Screenshot: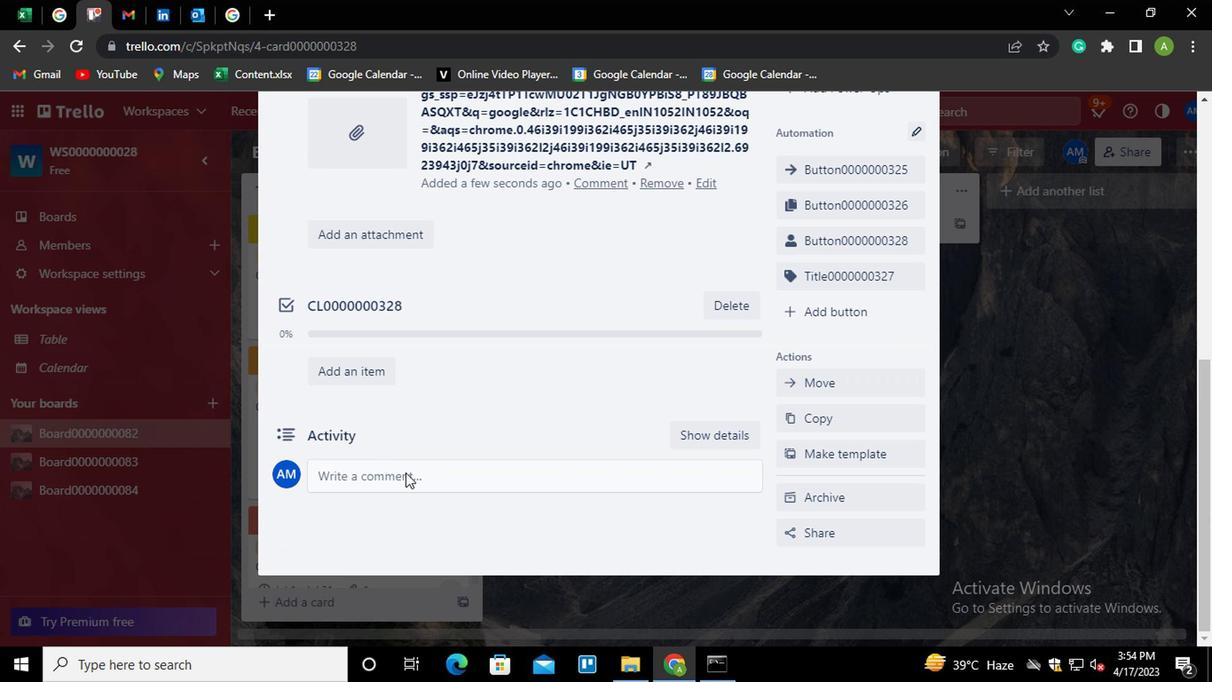 
Action: Key pressed <Key.shift>CM0000000328
Screenshot: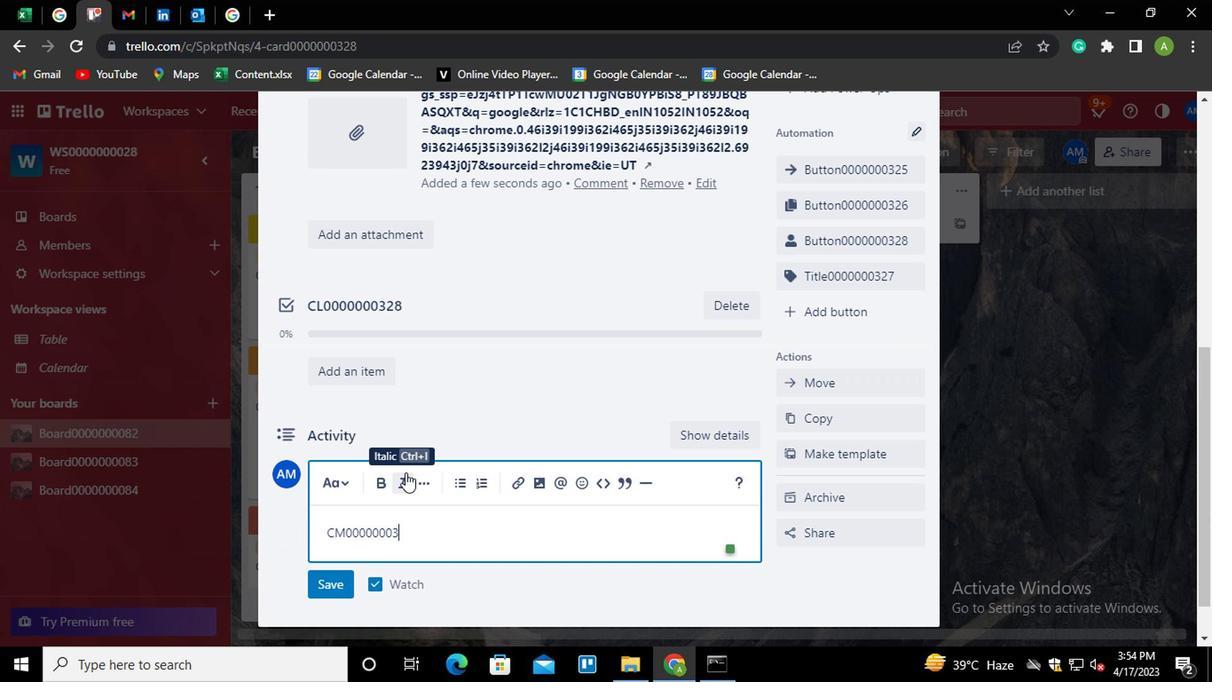 
Action: Mouse moved to (321, 581)
Screenshot: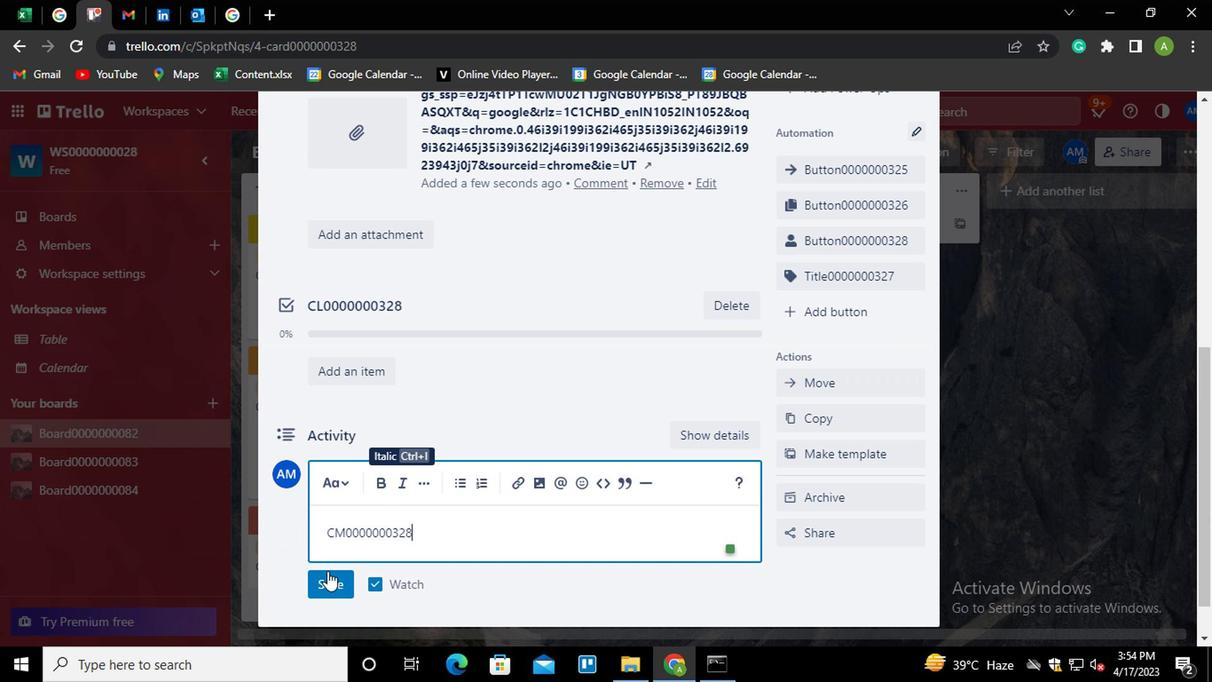 
Action: Mouse pressed left at (321, 581)
Screenshot: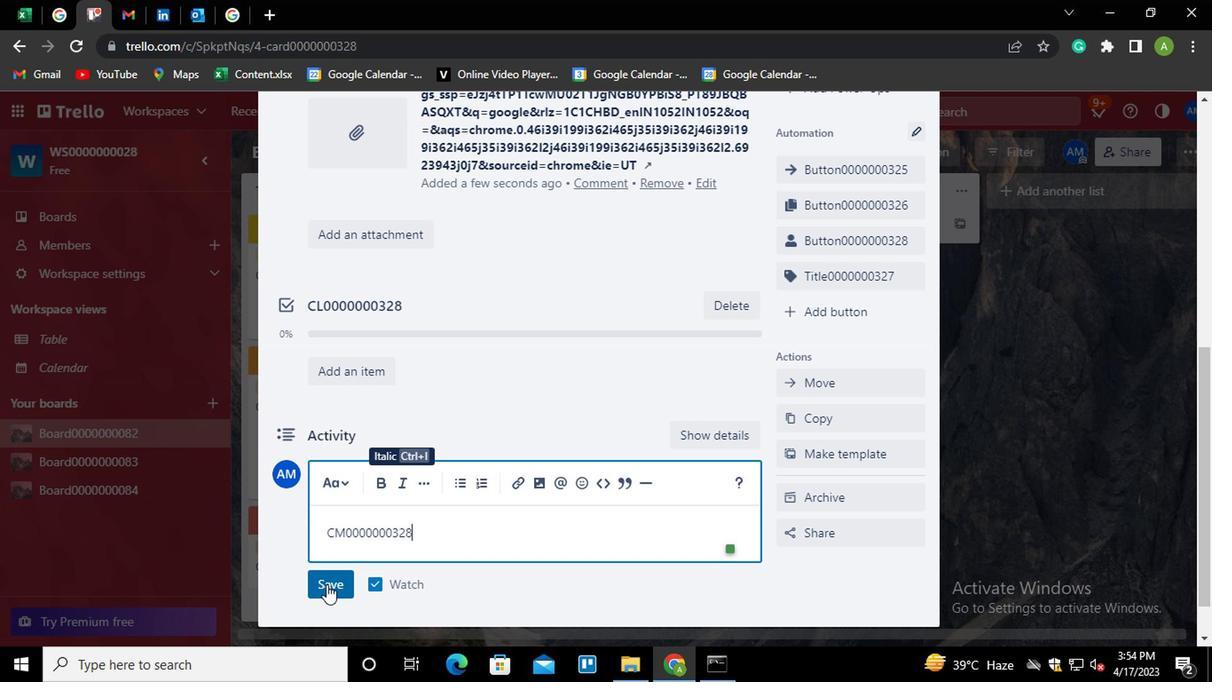 
Action: Mouse moved to (476, 586)
Screenshot: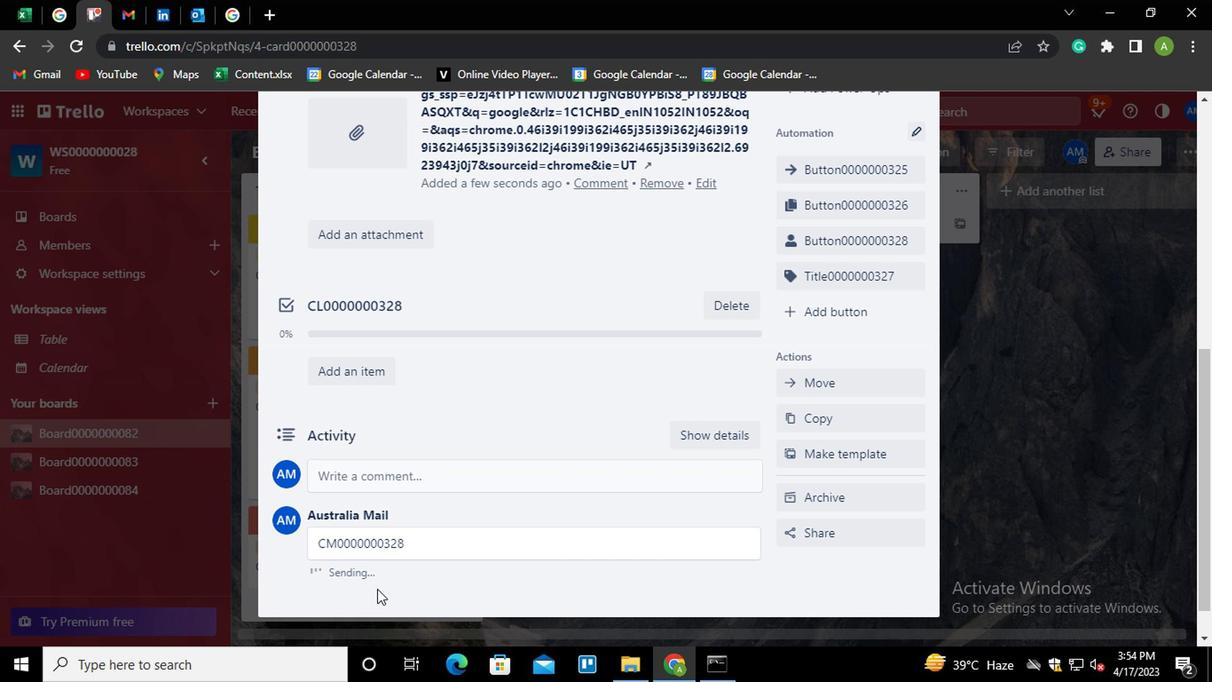 
